Task: In the Contact  HillNora@Gmail.com, schedule and save the meeting with title: 'Collaborative Discussion', Select date: '18 August, 2023', select start time: 10:30:AM. Add location on call (415) 123-4610 with meeting description: For further discussion on products, kindly join the meeting.. Logged in from softage.4@softage.net
Action: Mouse moved to (79, 81)
Screenshot: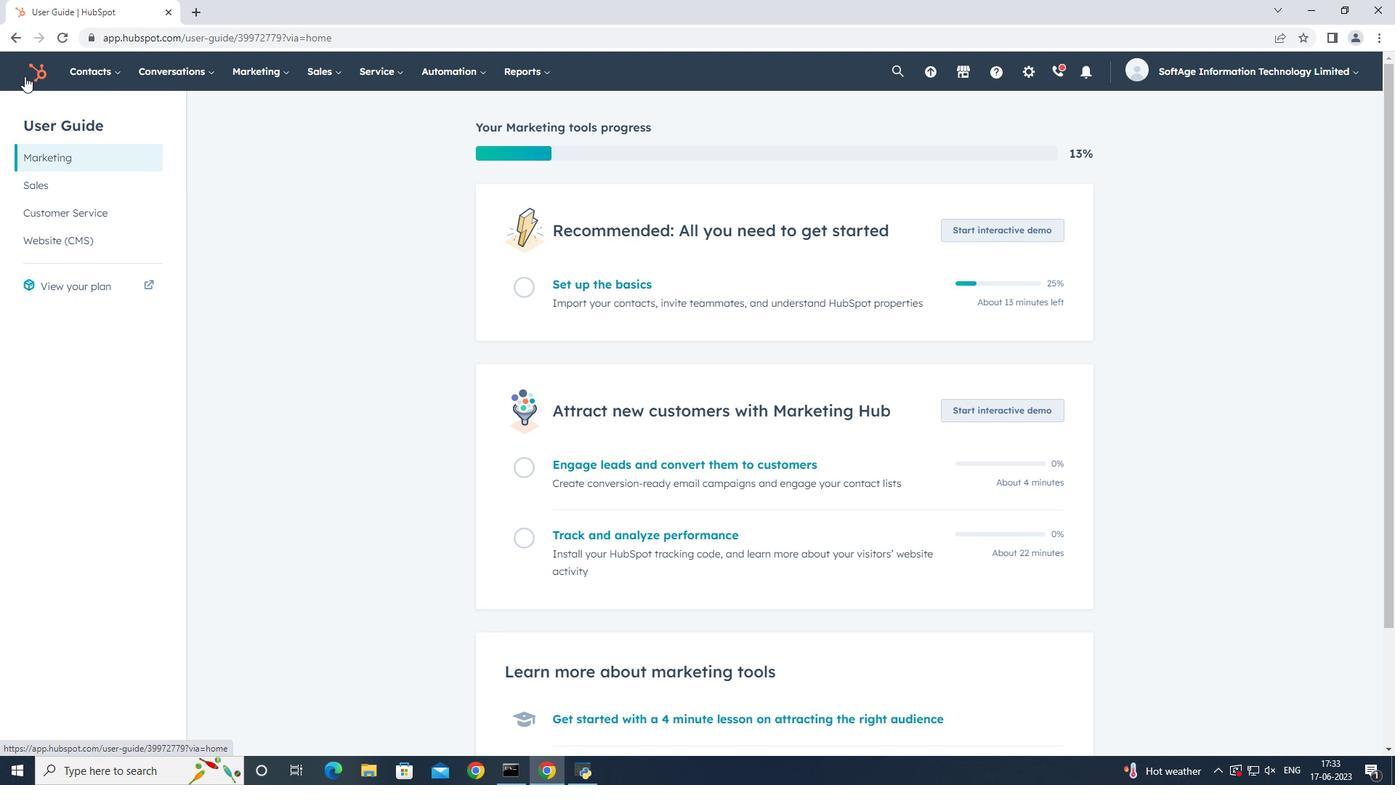 
Action: Mouse pressed left at (79, 81)
Screenshot: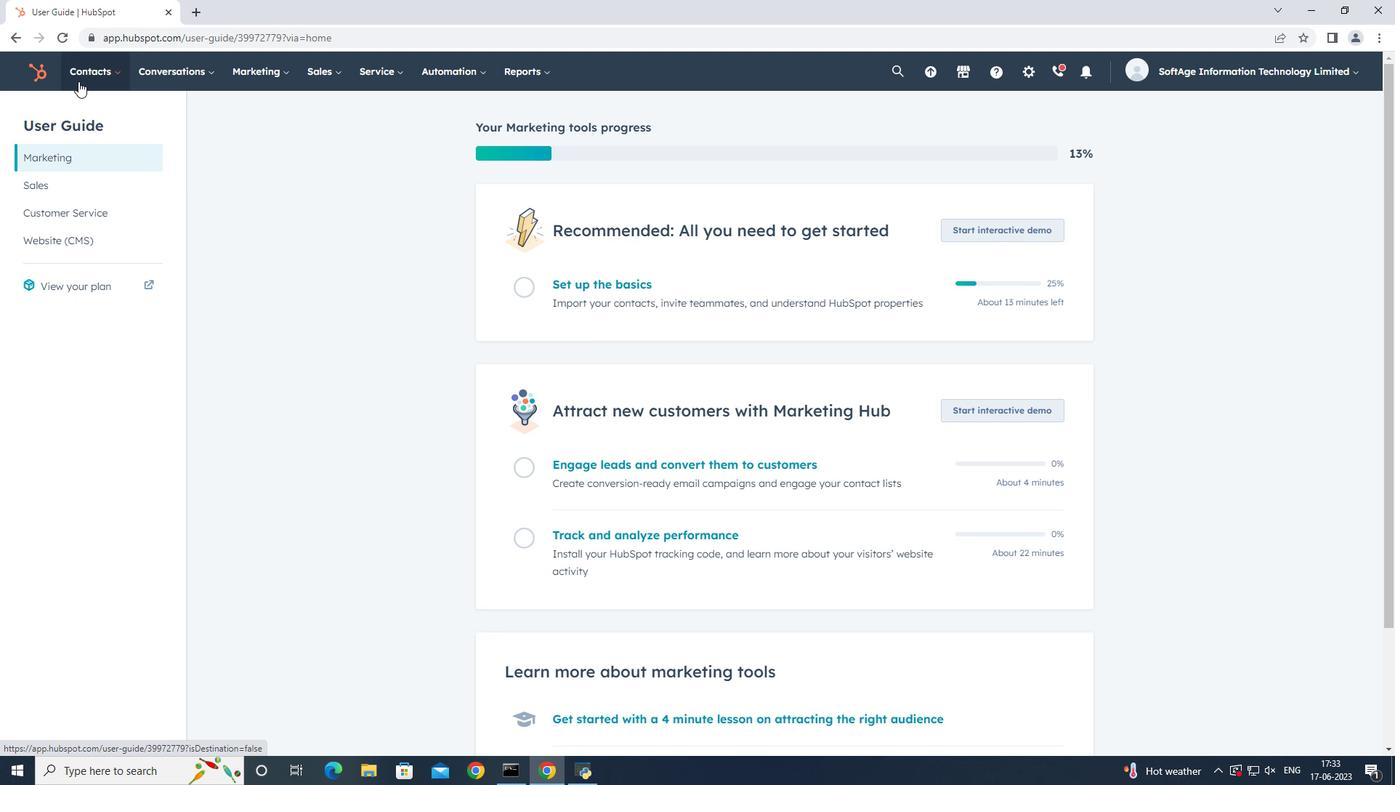
Action: Mouse moved to (89, 112)
Screenshot: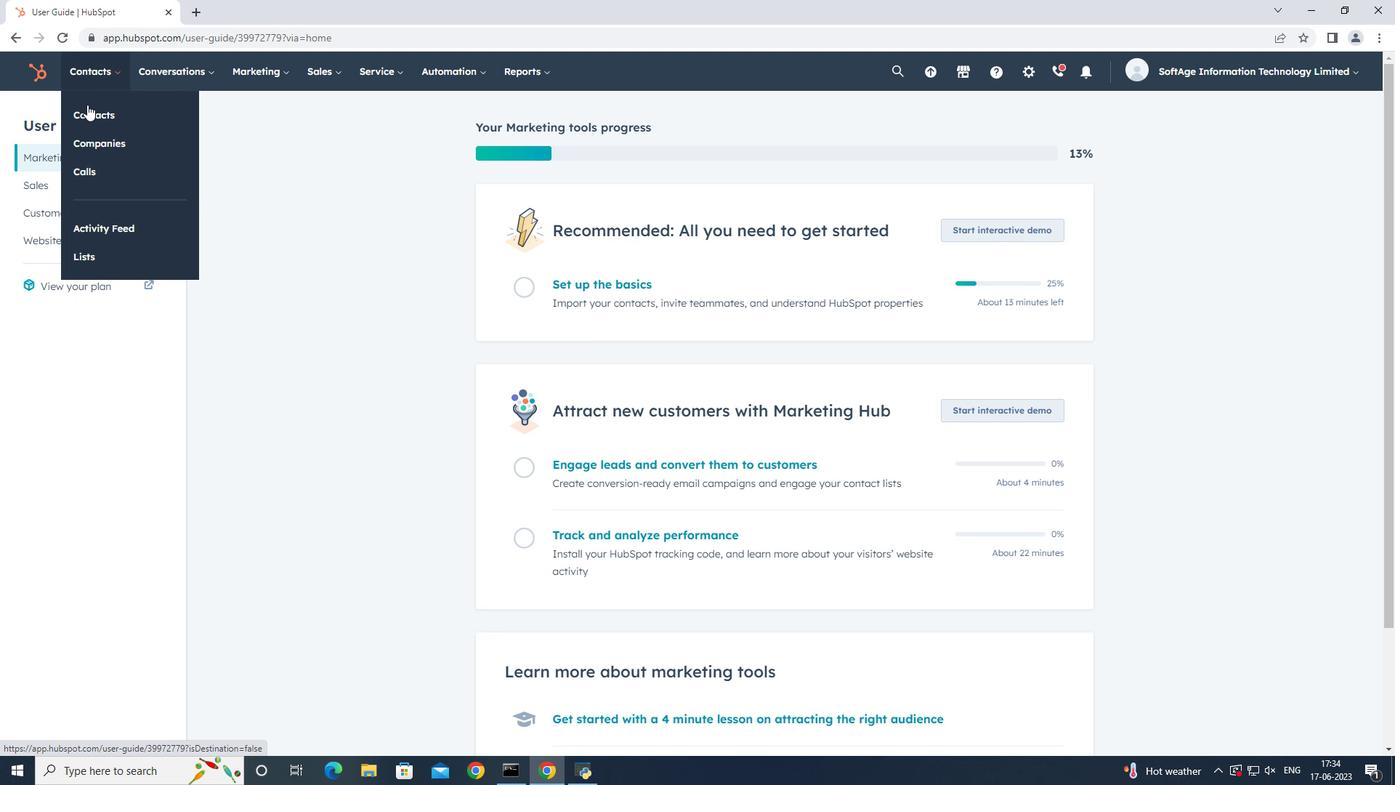 
Action: Mouse pressed left at (89, 112)
Screenshot: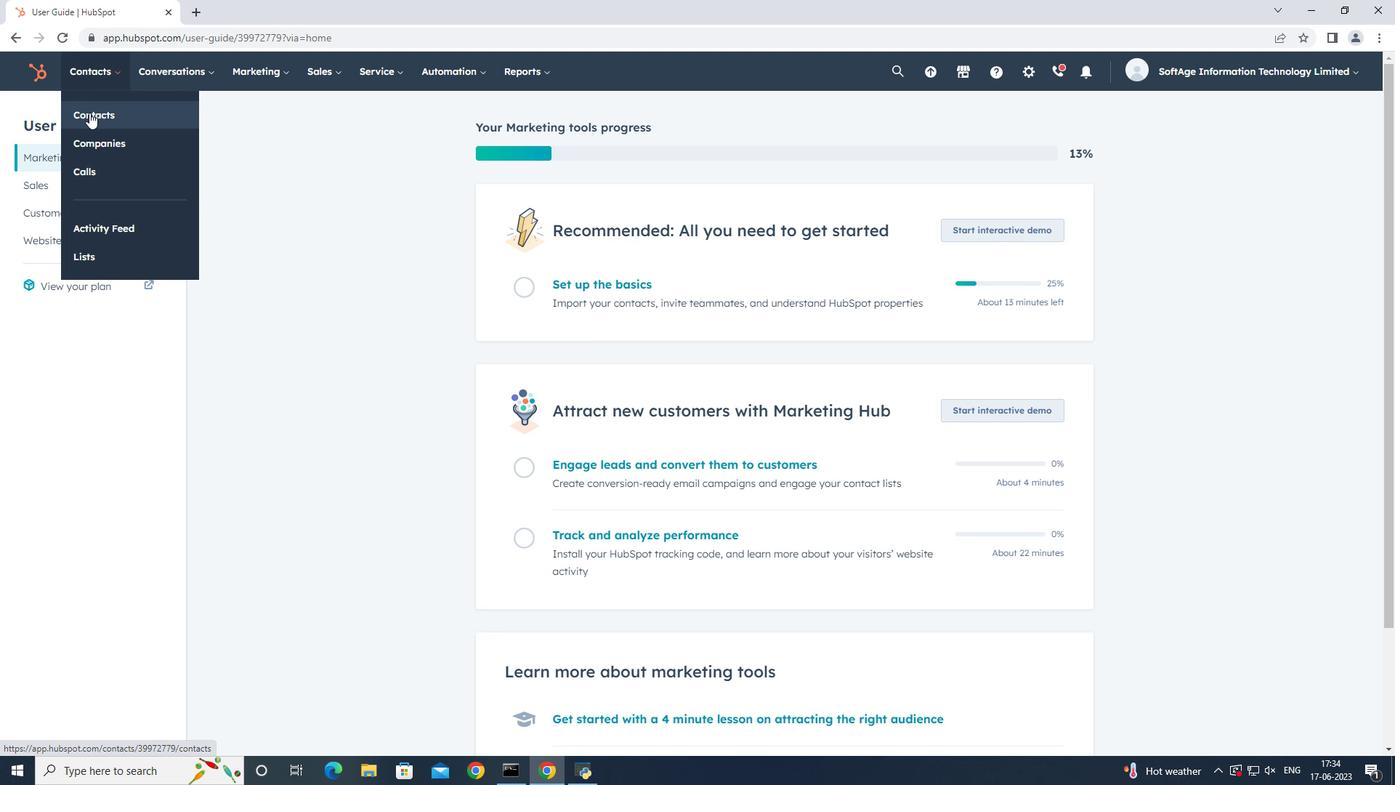 
Action: Mouse moved to (163, 234)
Screenshot: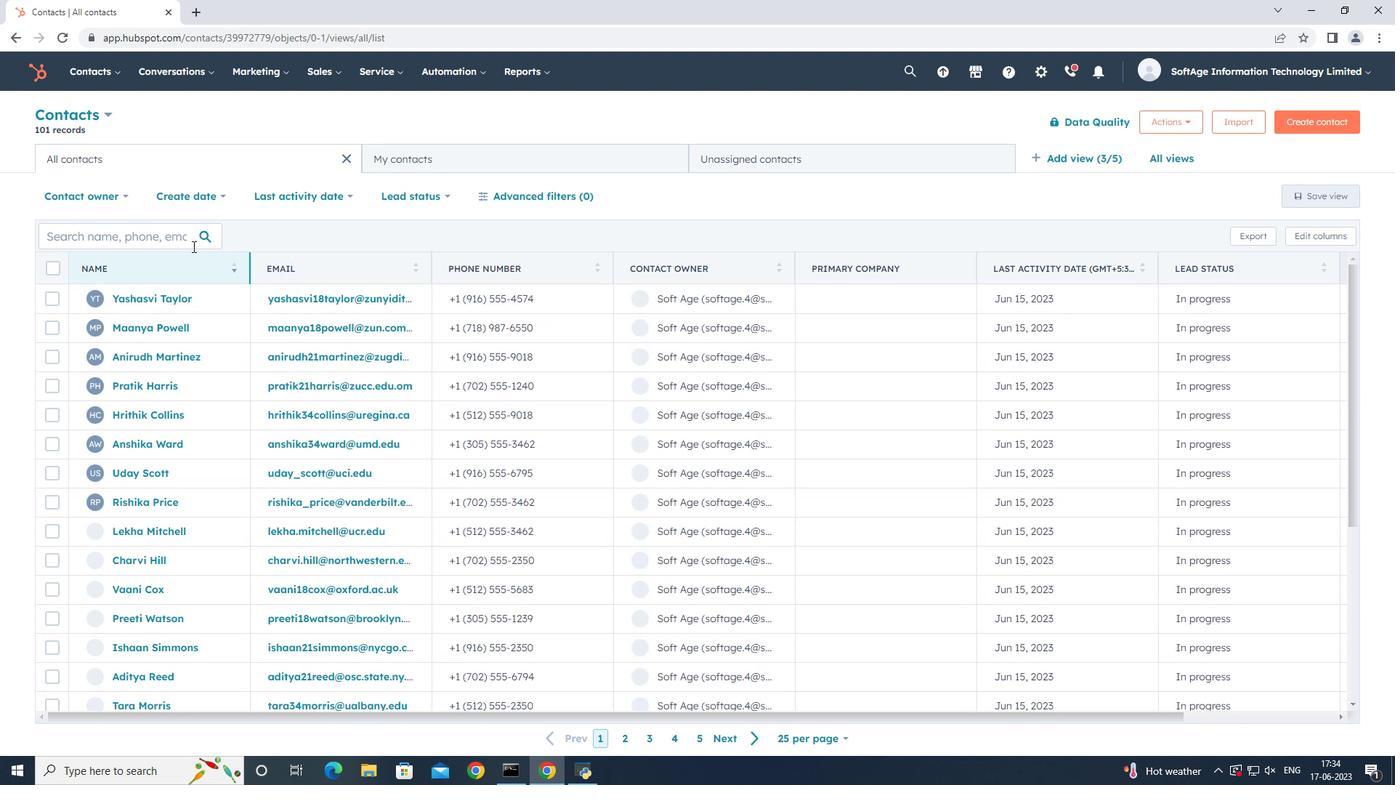 
Action: Mouse pressed left at (163, 234)
Screenshot: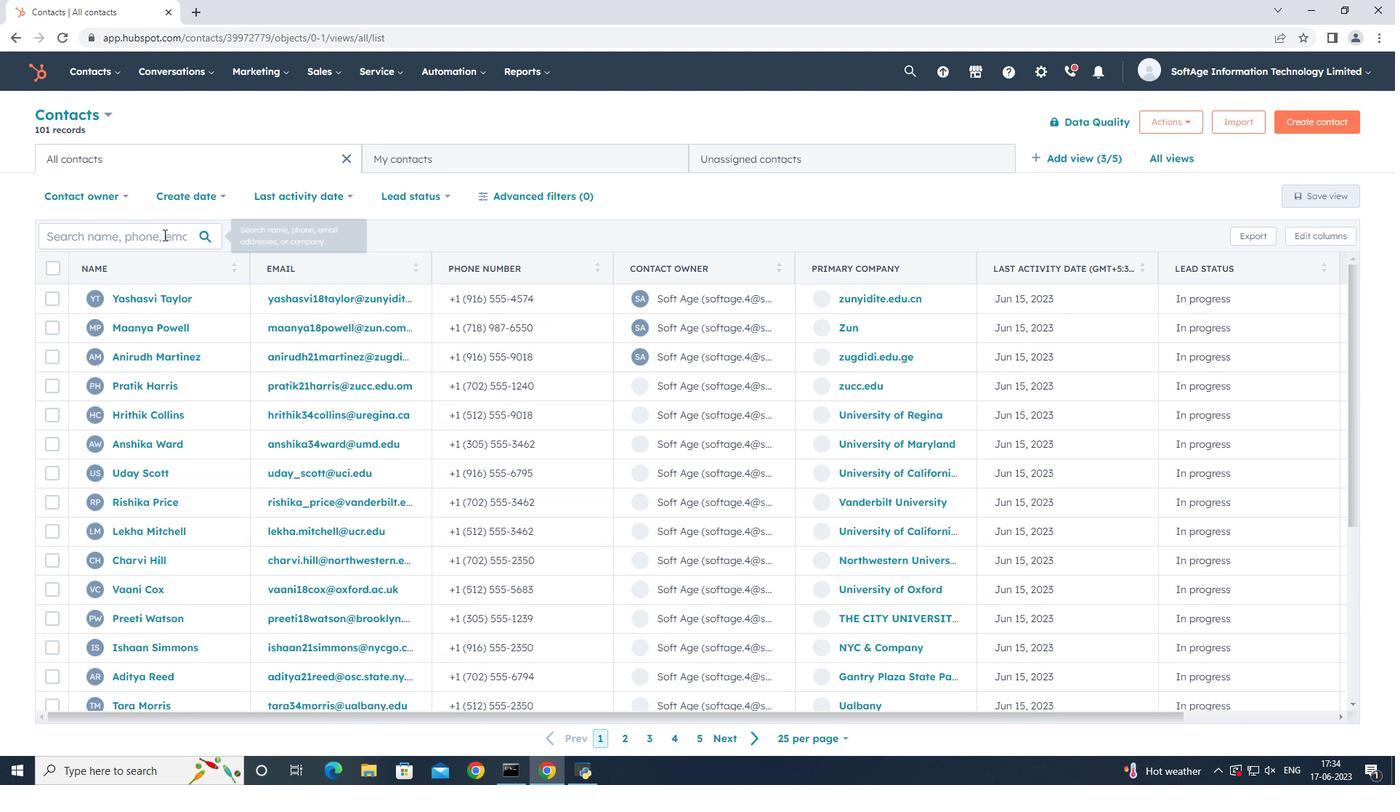 
Action: Key pressed nora
Screenshot: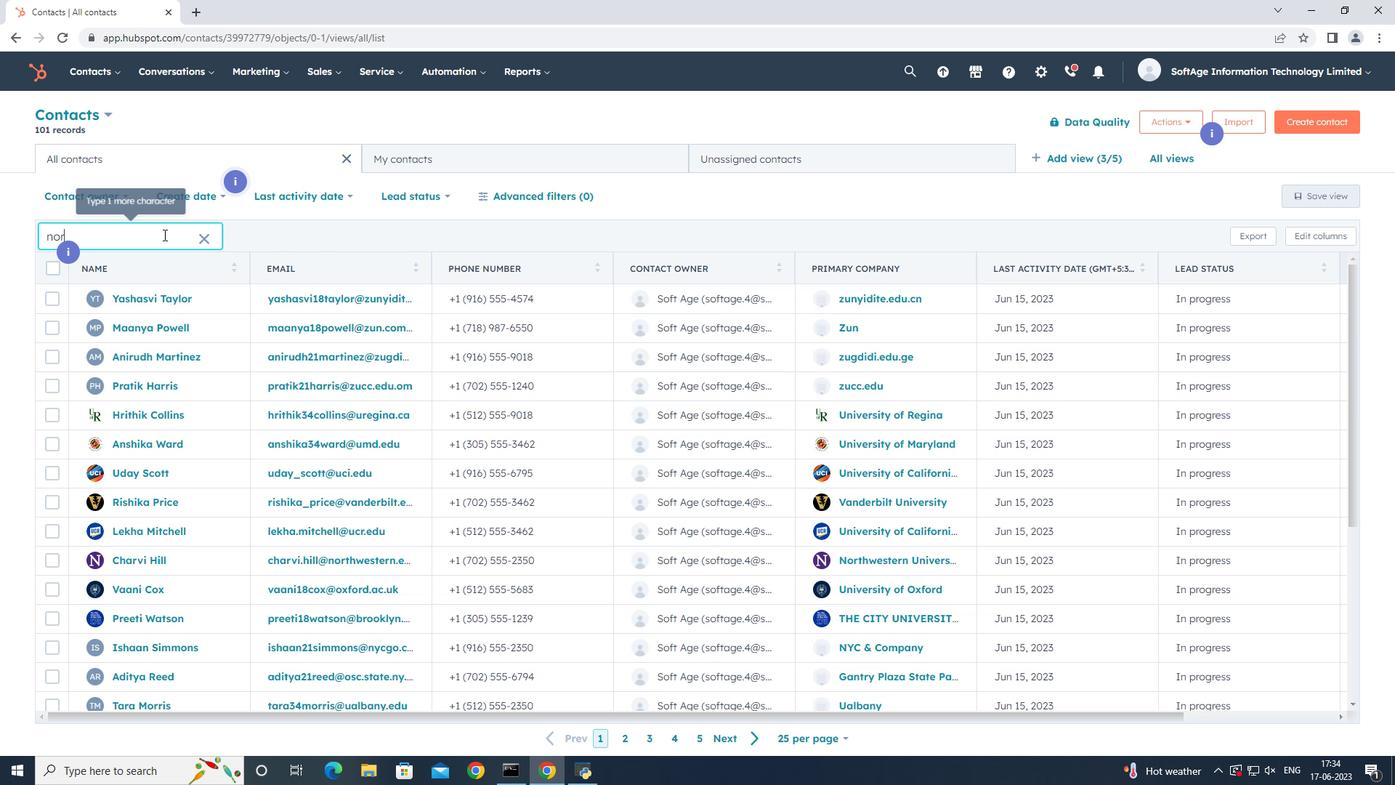 
Action: Mouse moved to (145, 326)
Screenshot: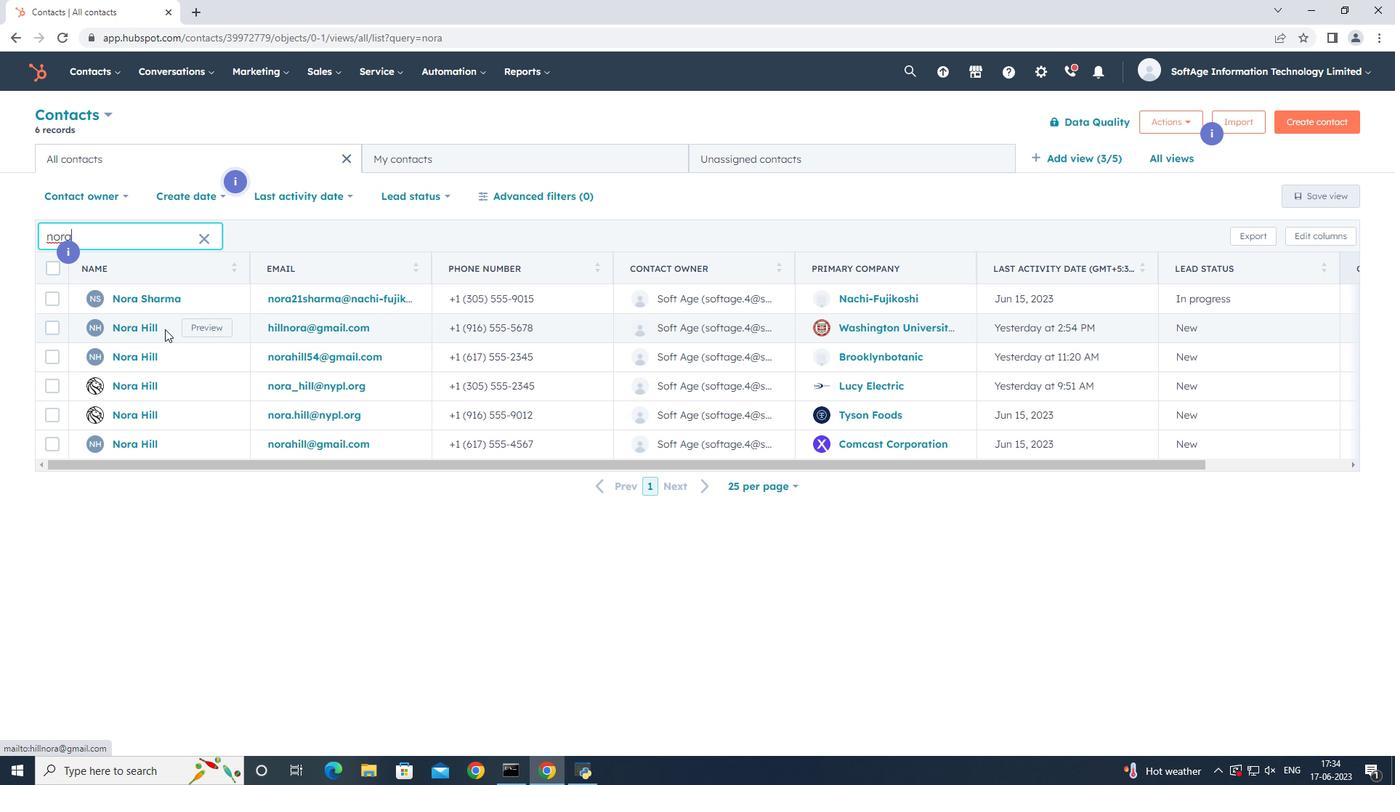 
Action: Mouse pressed left at (145, 326)
Screenshot: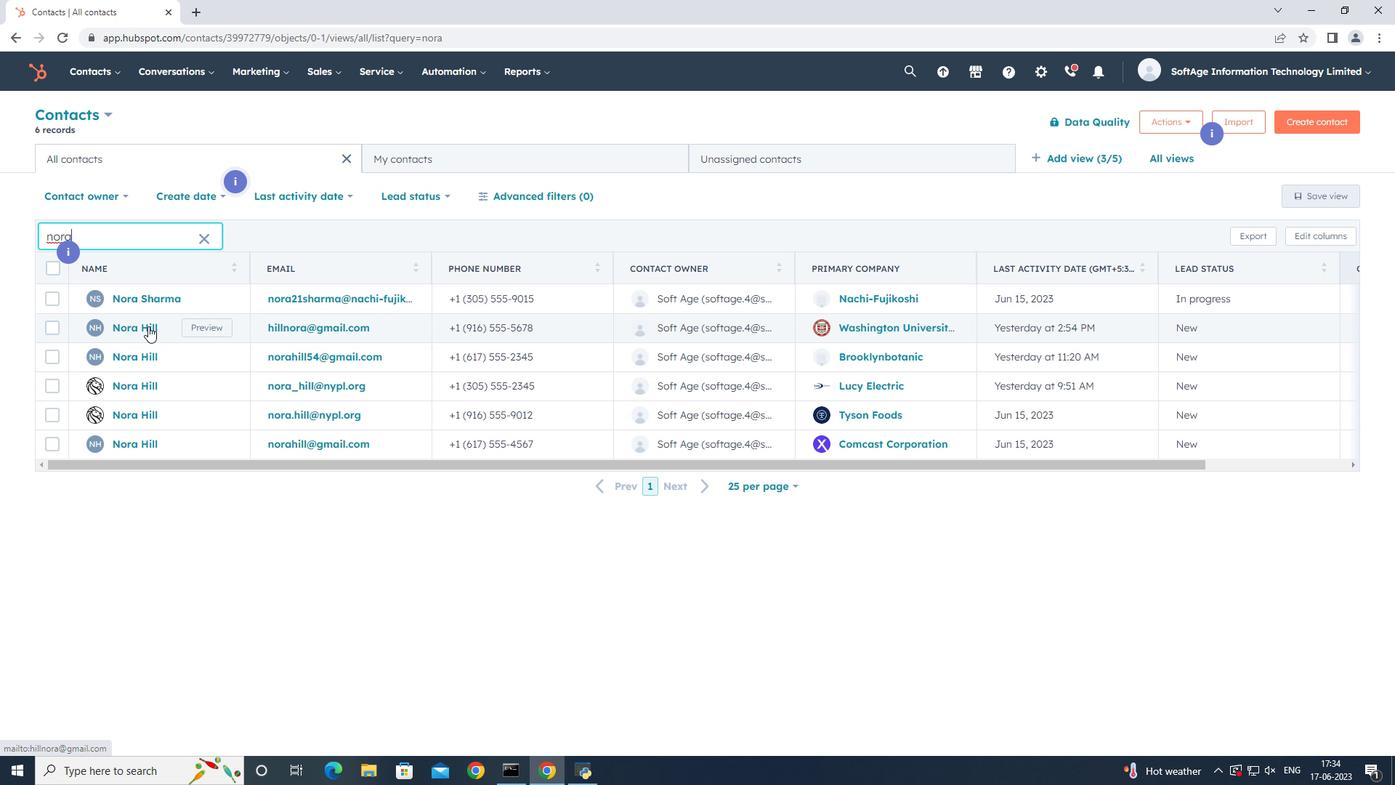 
Action: Mouse moved to (242, 242)
Screenshot: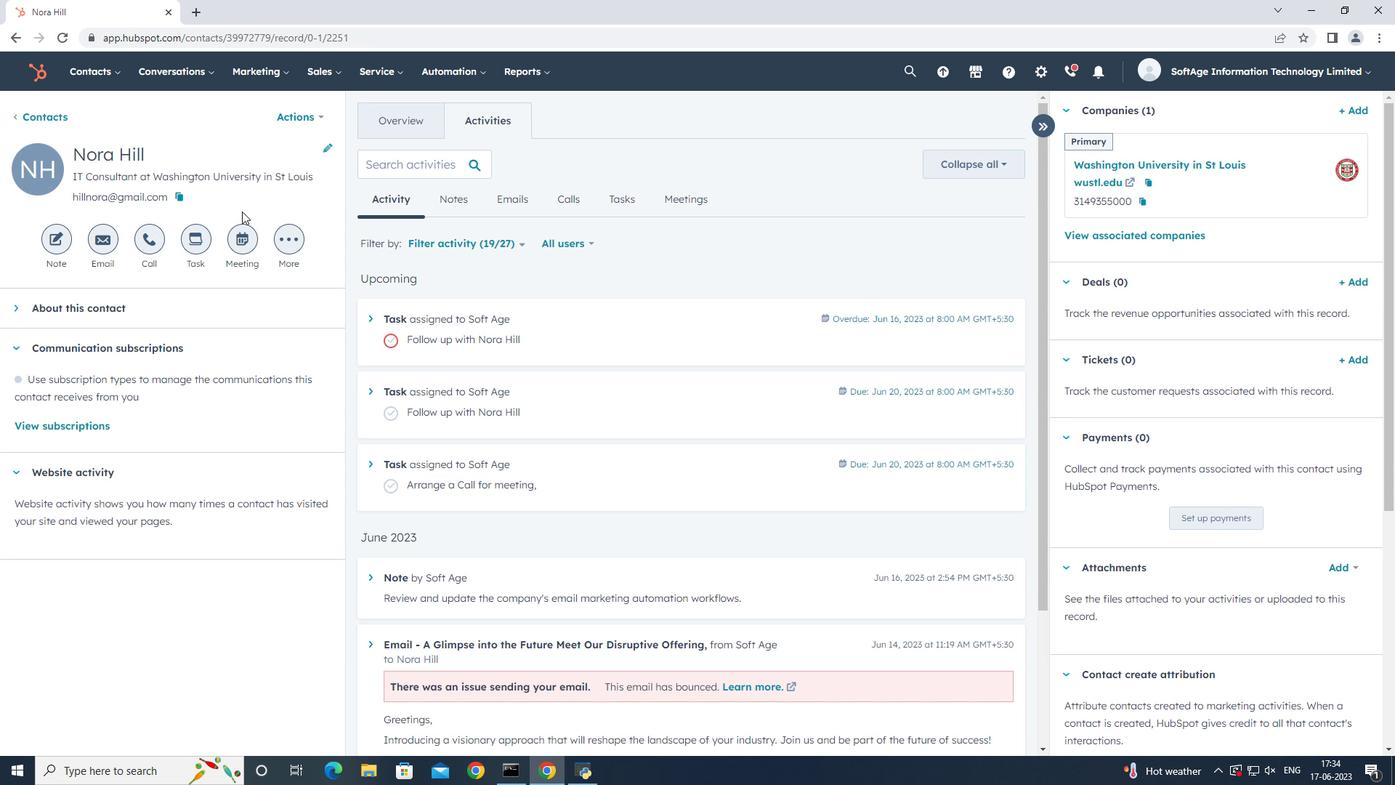 
Action: Mouse pressed left at (242, 242)
Screenshot: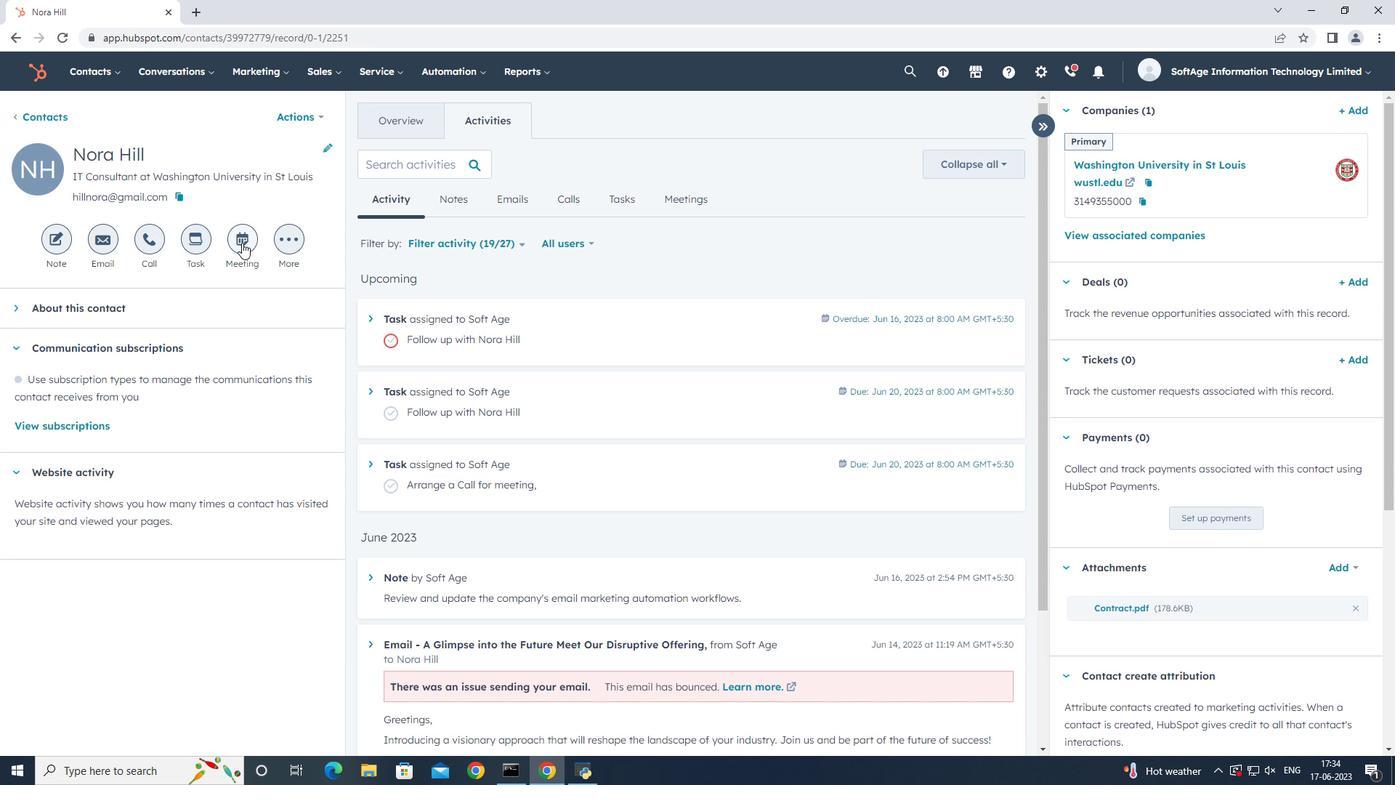 
Action: Mouse moved to (247, 300)
Screenshot: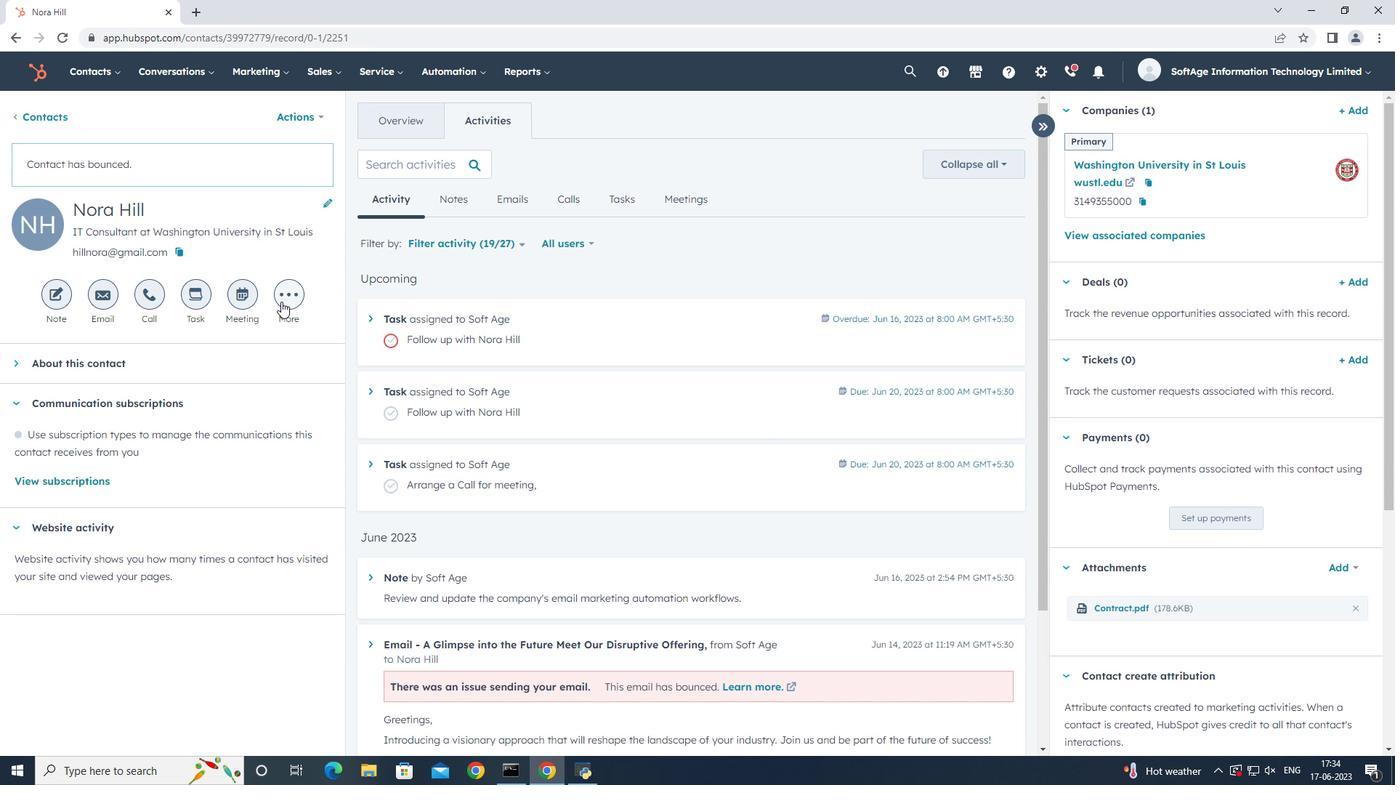 
Action: Mouse pressed left at (247, 300)
Screenshot: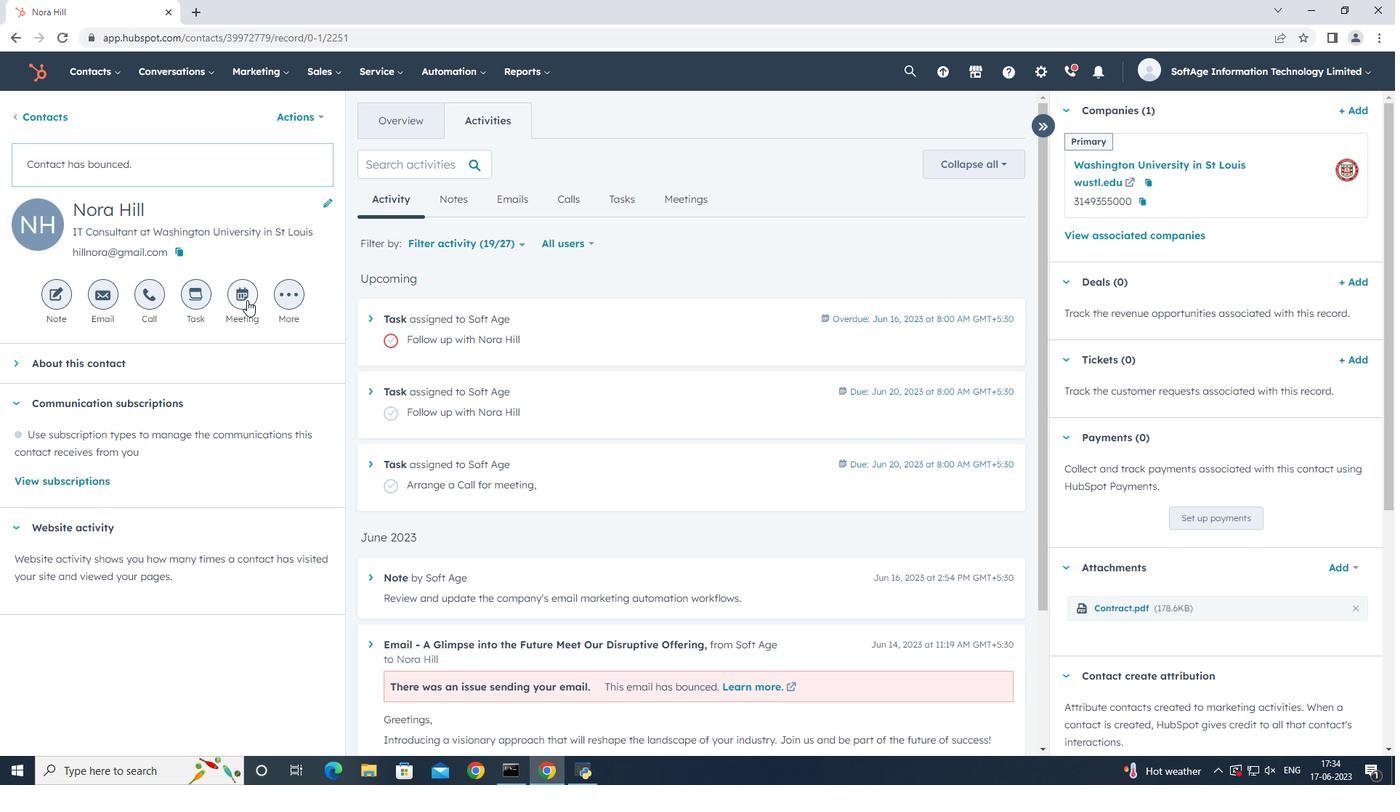 
Action: Mouse moved to (547, 470)
Screenshot: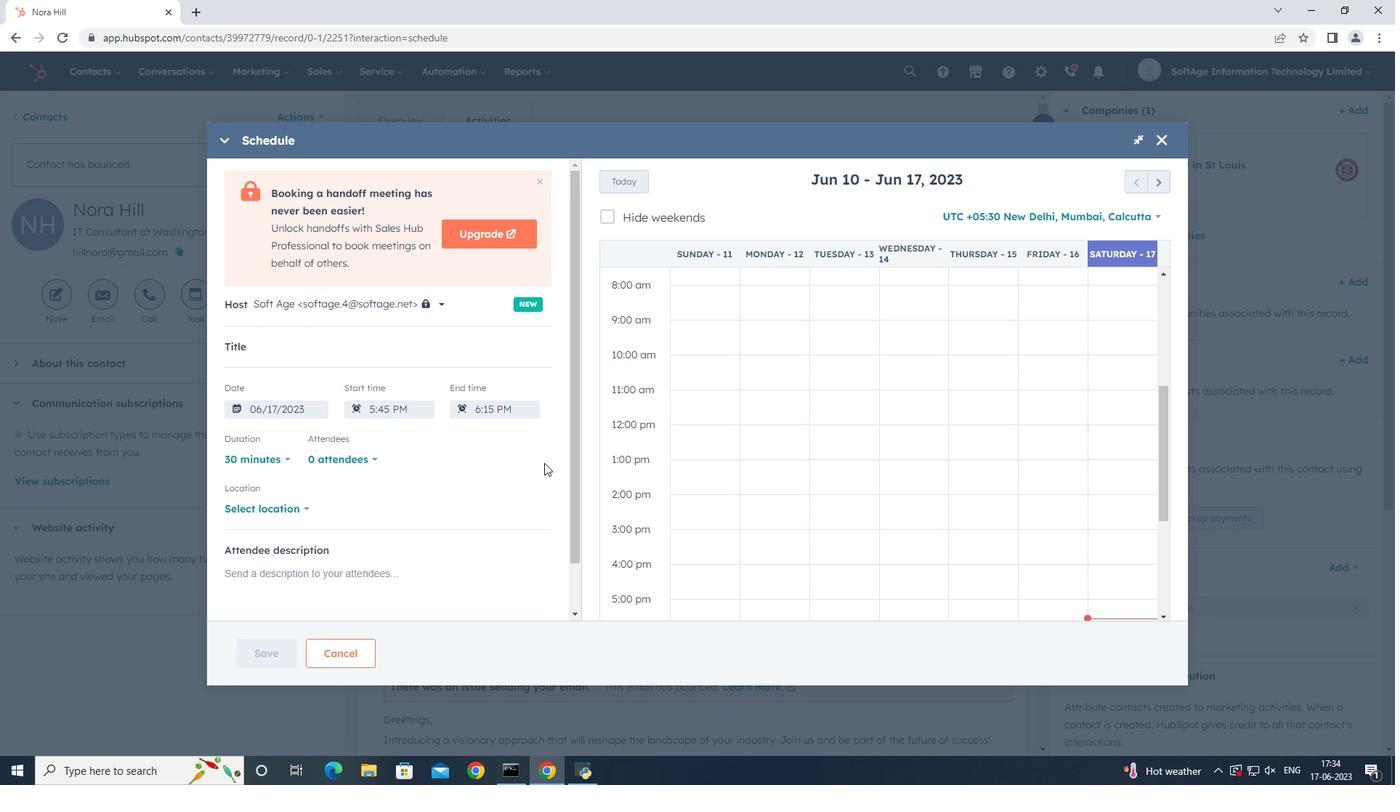 
Action: Key pressed <Key.shift>Collaborative<Key.space><Key.shift>Discussion,
Screenshot: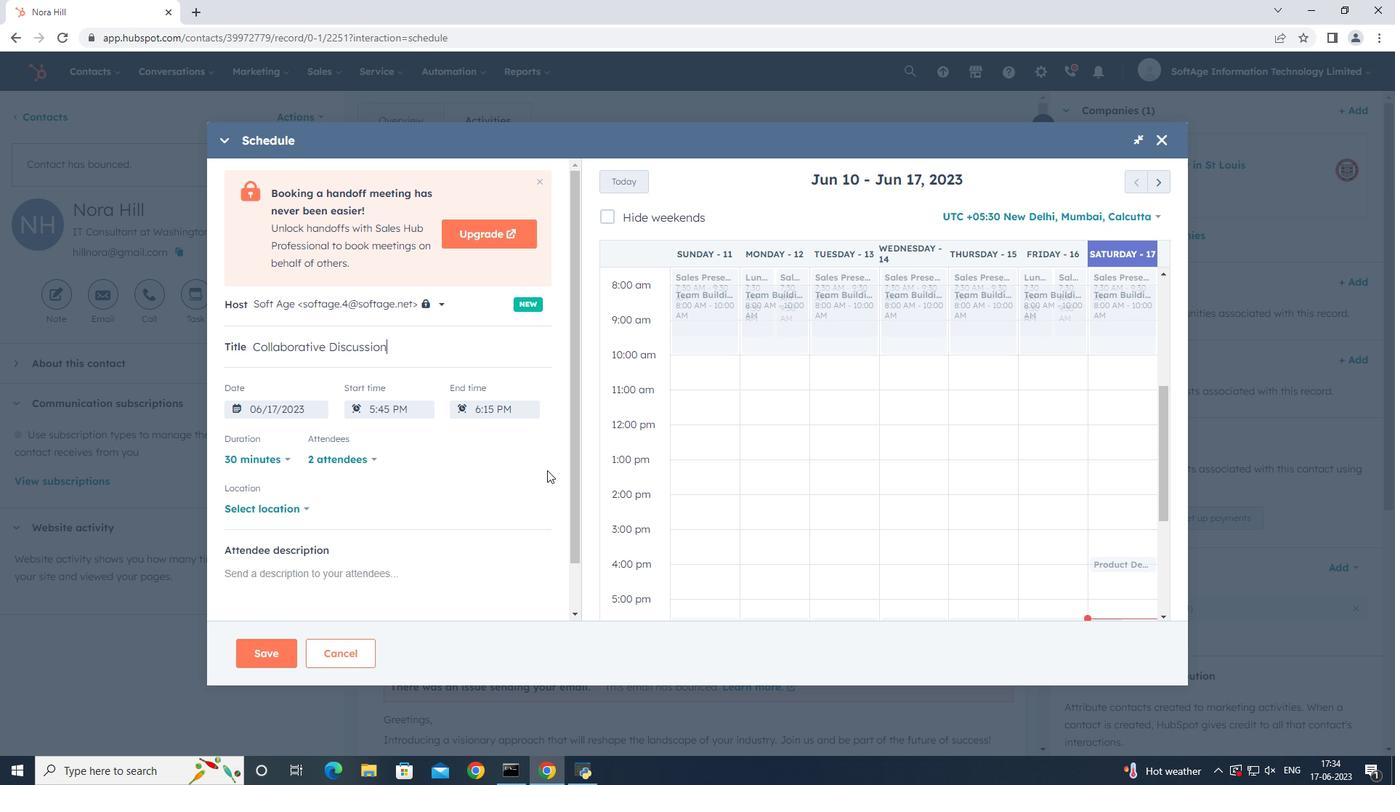 
Action: Mouse moved to (1165, 181)
Screenshot: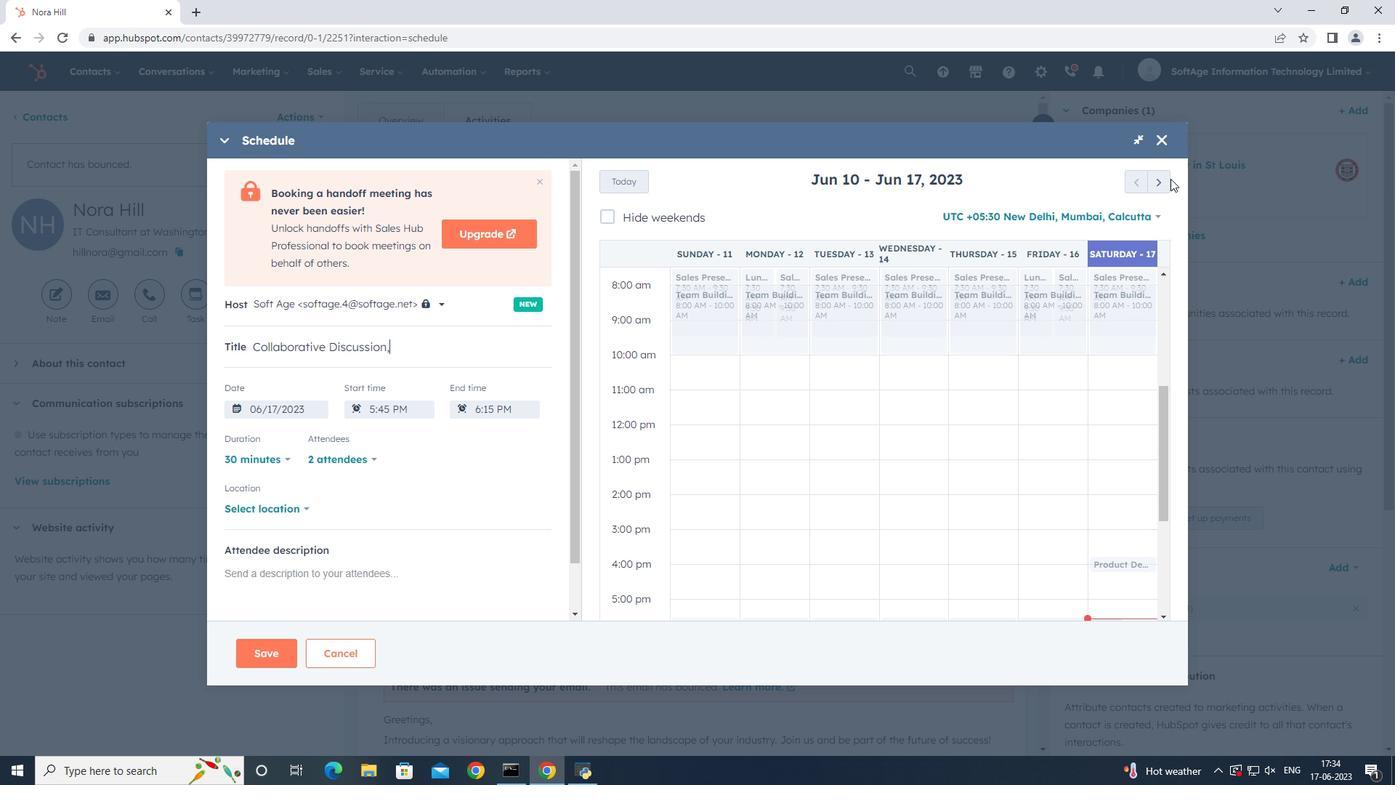 
Action: Mouse pressed left at (1165, 181)
Screenshot: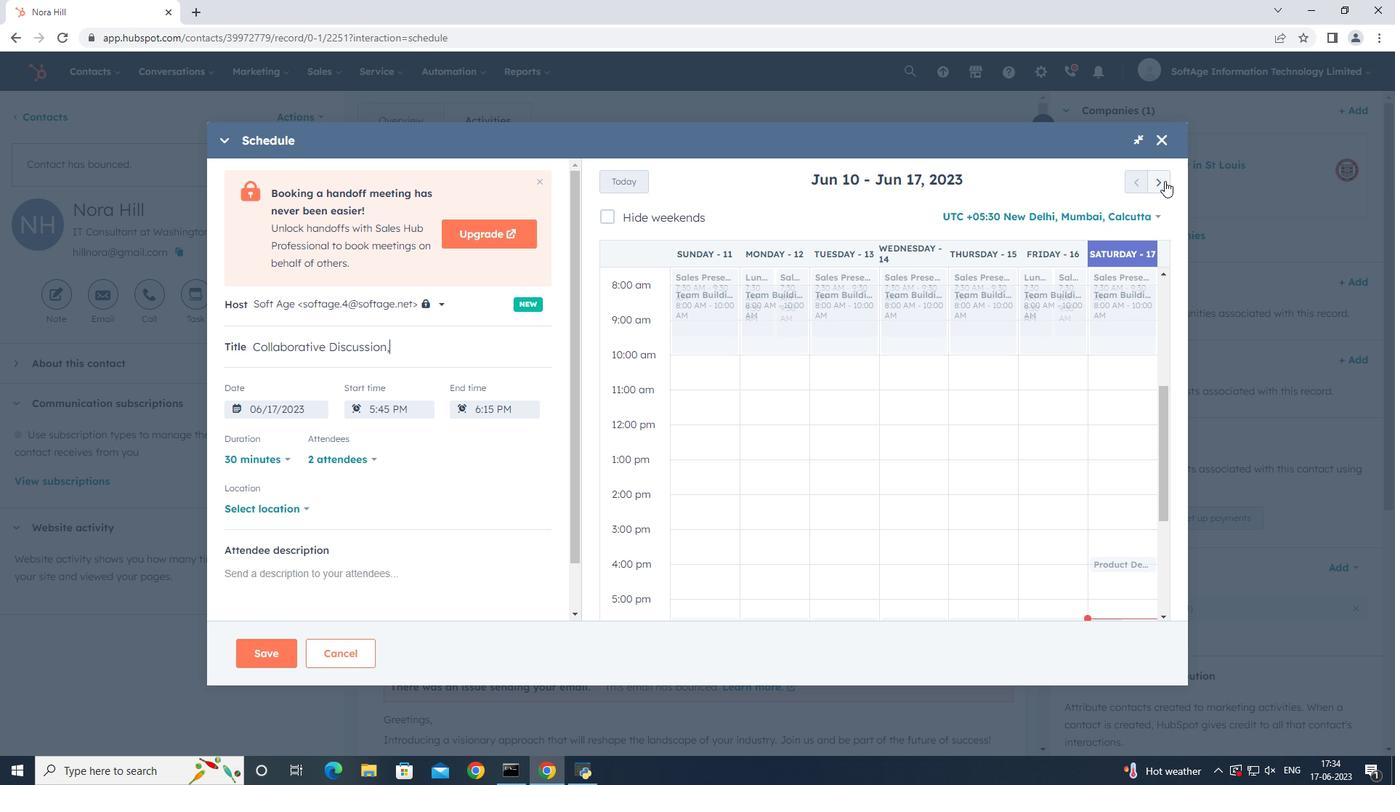 
Action: Mouse pressed left at (1165, 181)
Screenshot: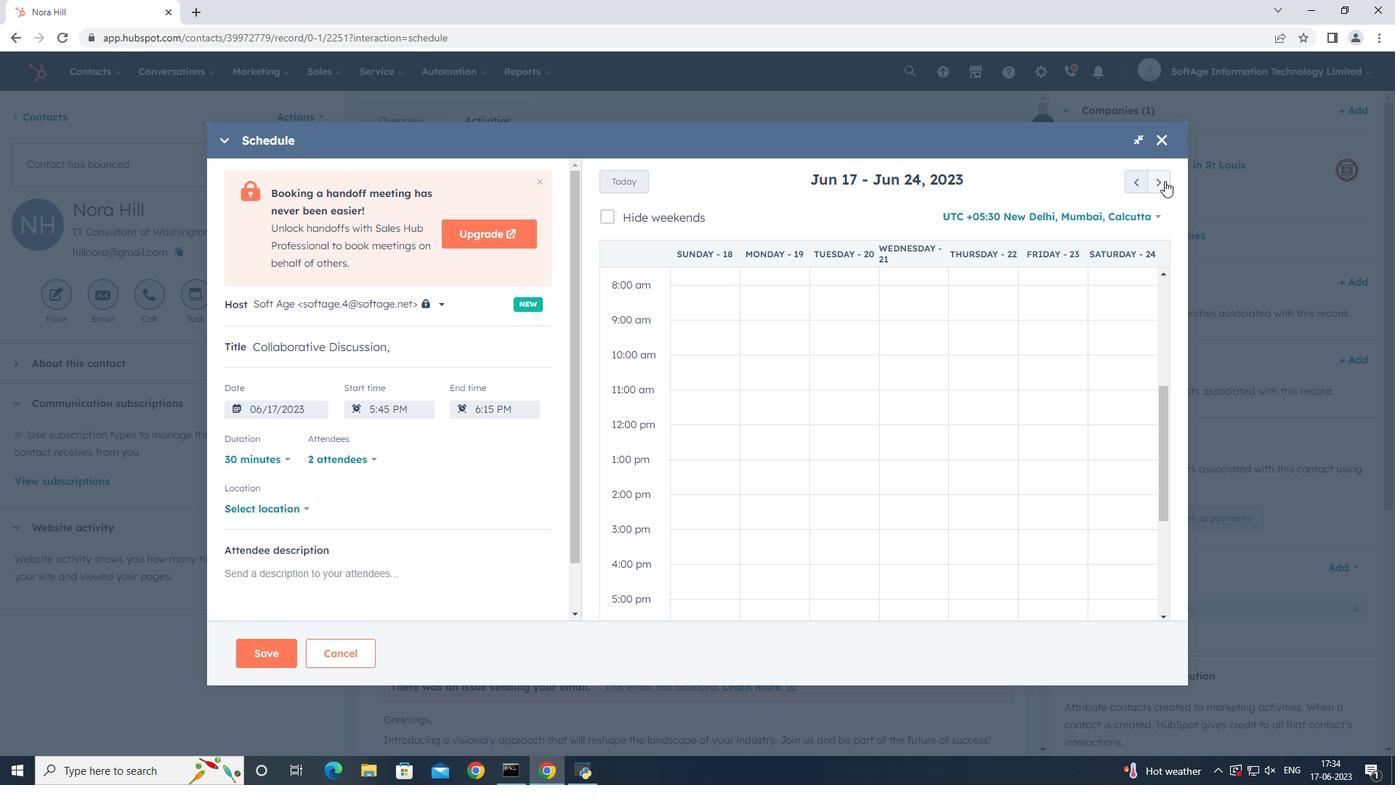 
Action: Mouse pressed left at (1165, 181)
Screenshot: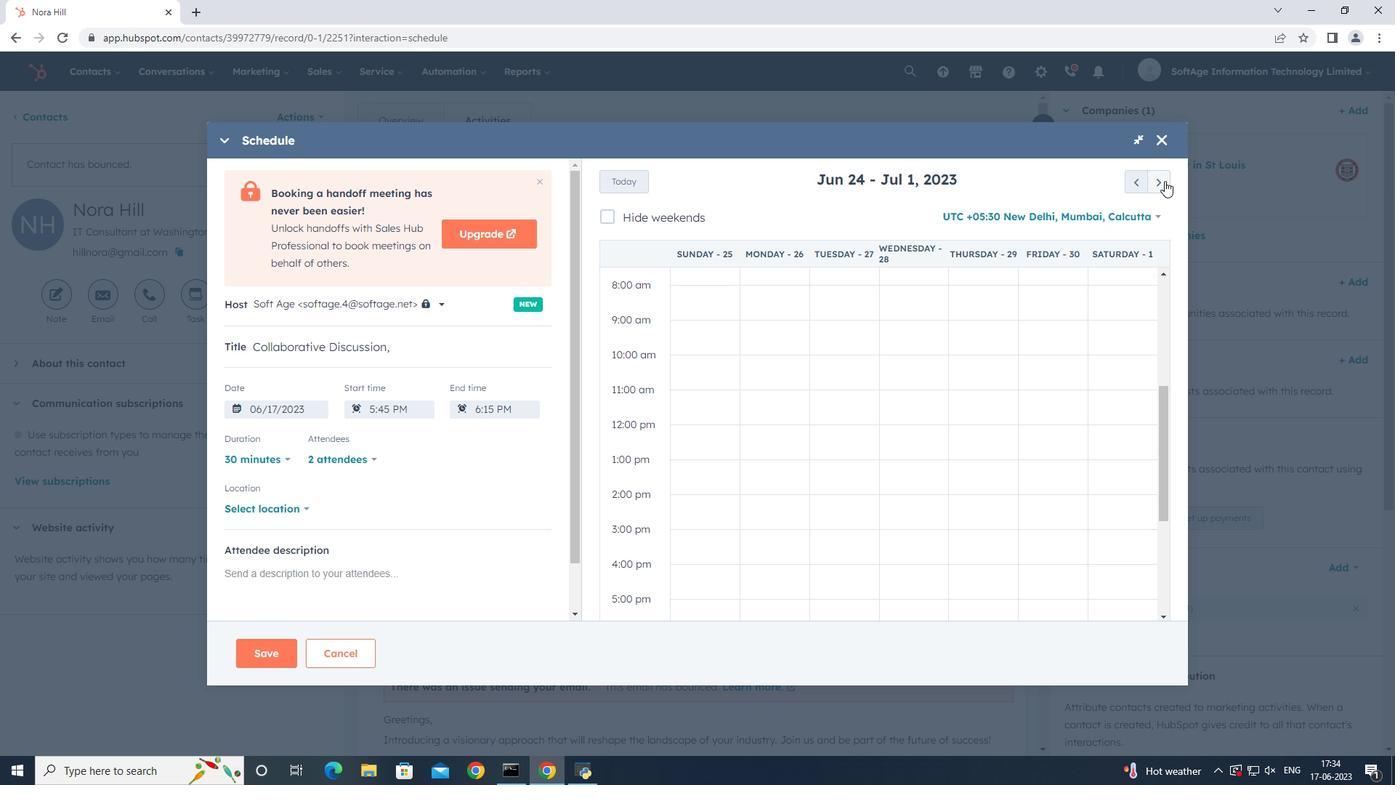 
Action: Mouse pressed left at (1165, 181)
Screenshot: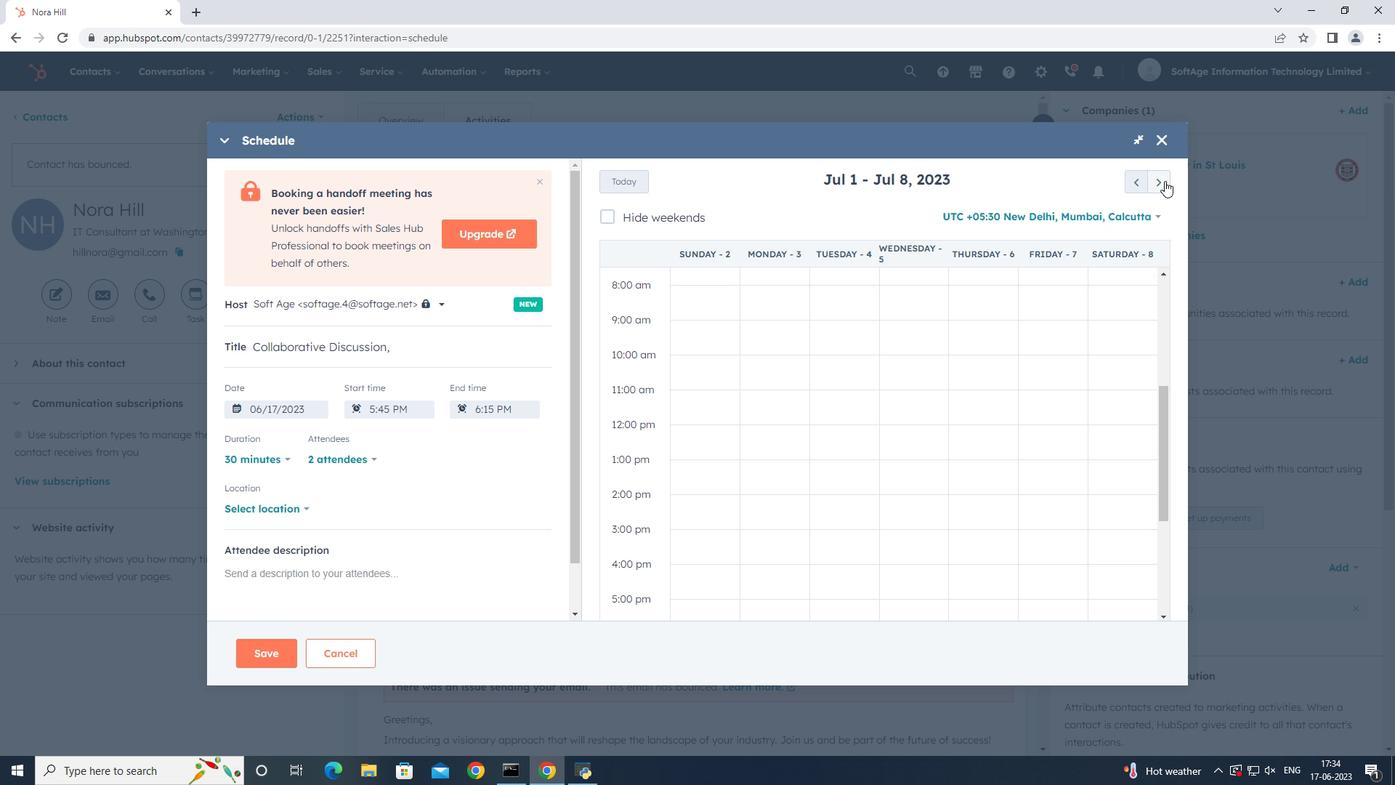 
Action: Mouse pressed left at (1165, 181)
Screenshot: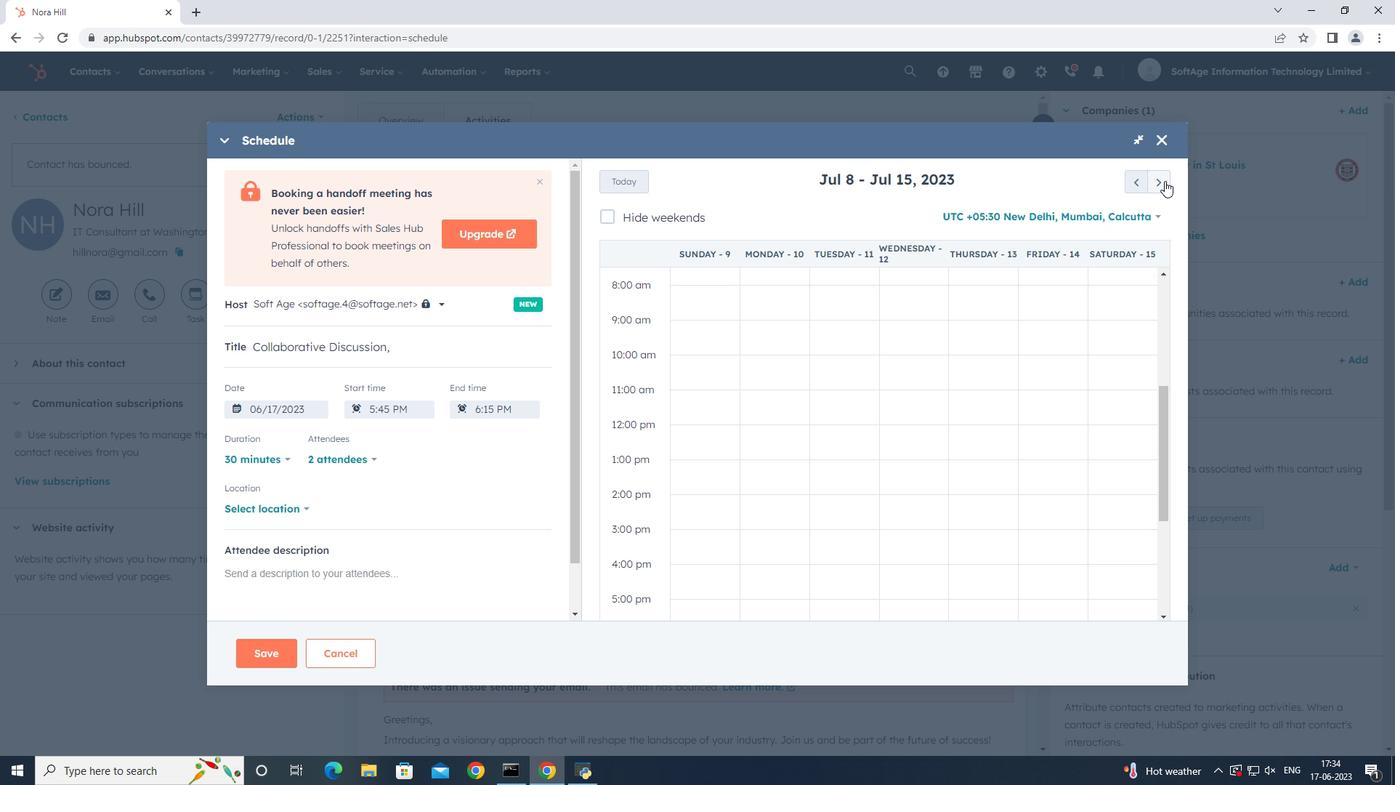 
Action: Mouse pressed left at (1165, 181)
Screenshot: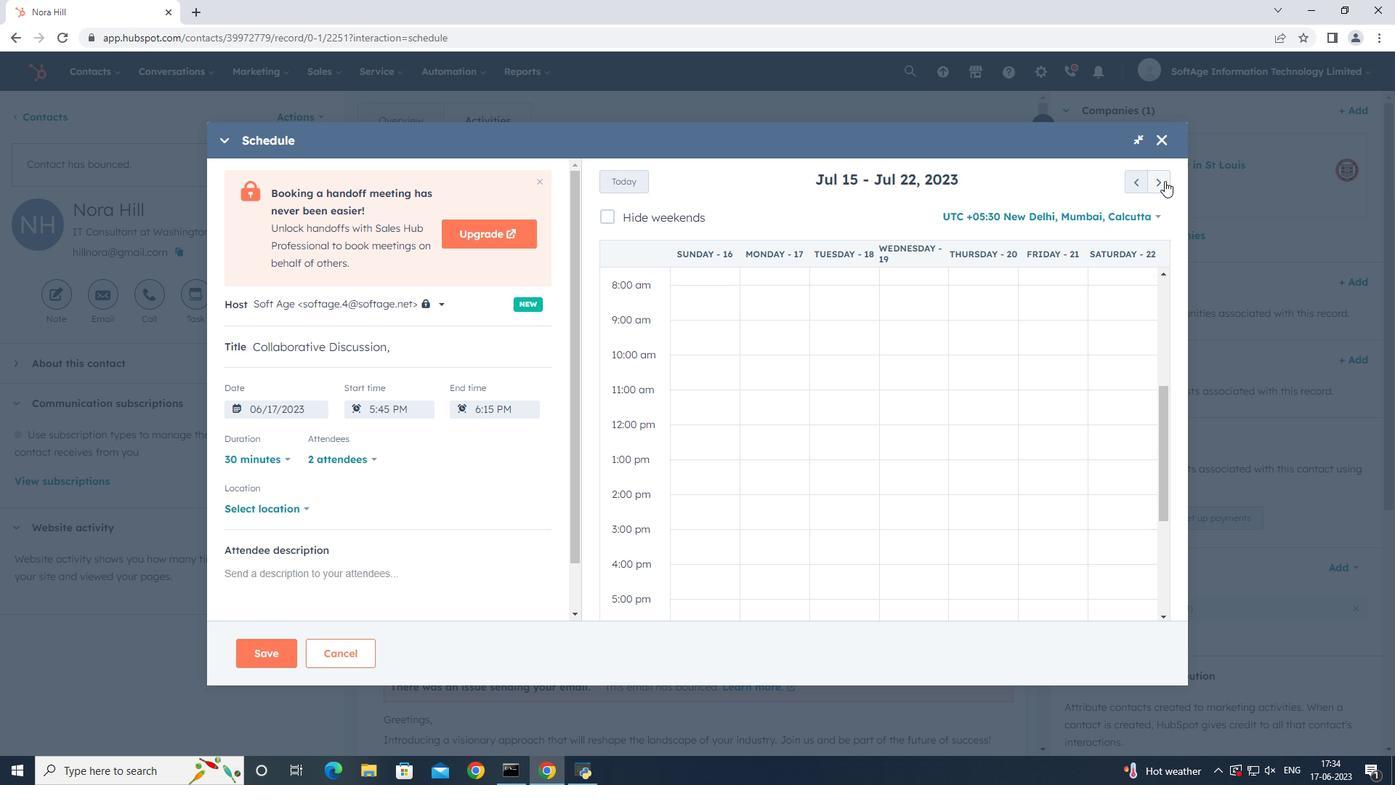 
Action: Mouse pressed left at (1165, 181)
Screenshot: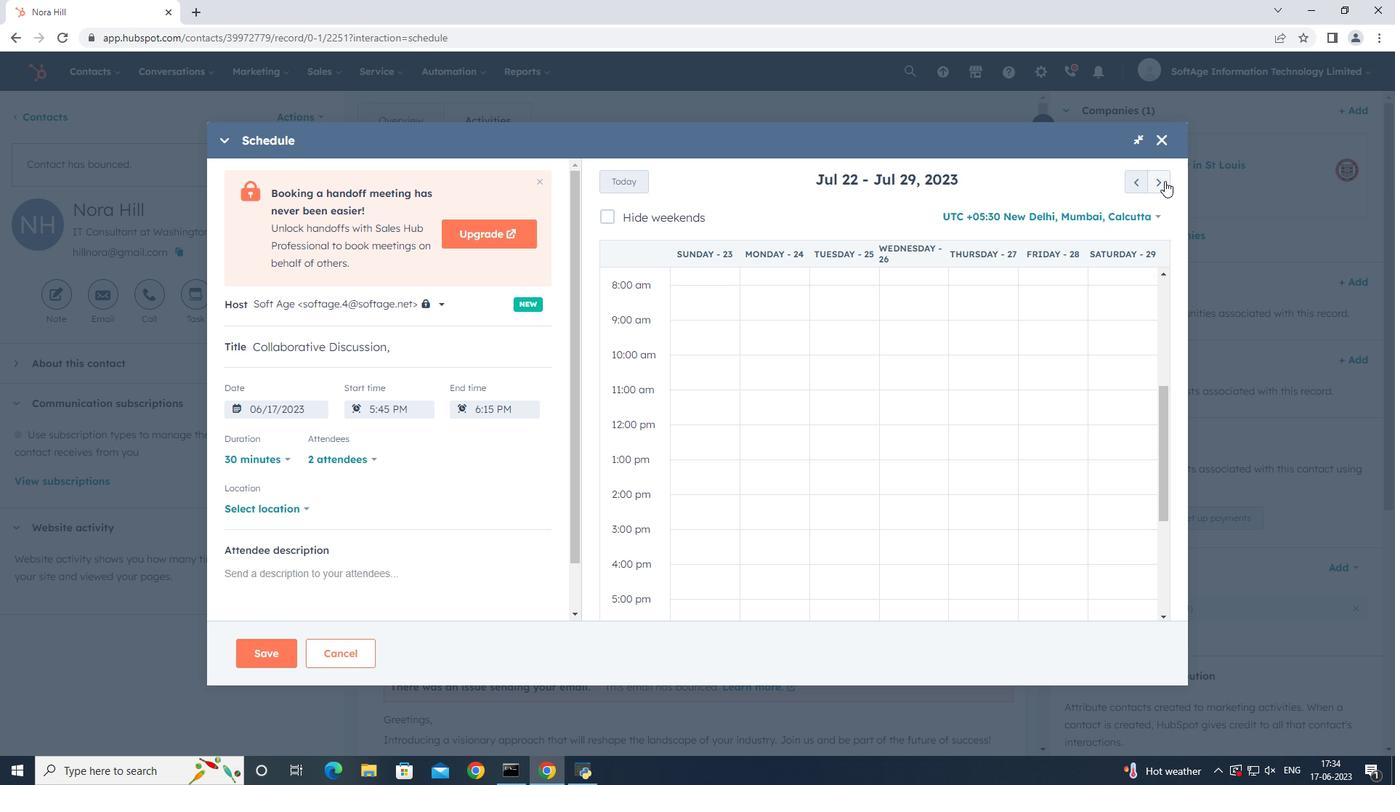 
Action: Mouse pressed left at (1165, 181)
Screenshot: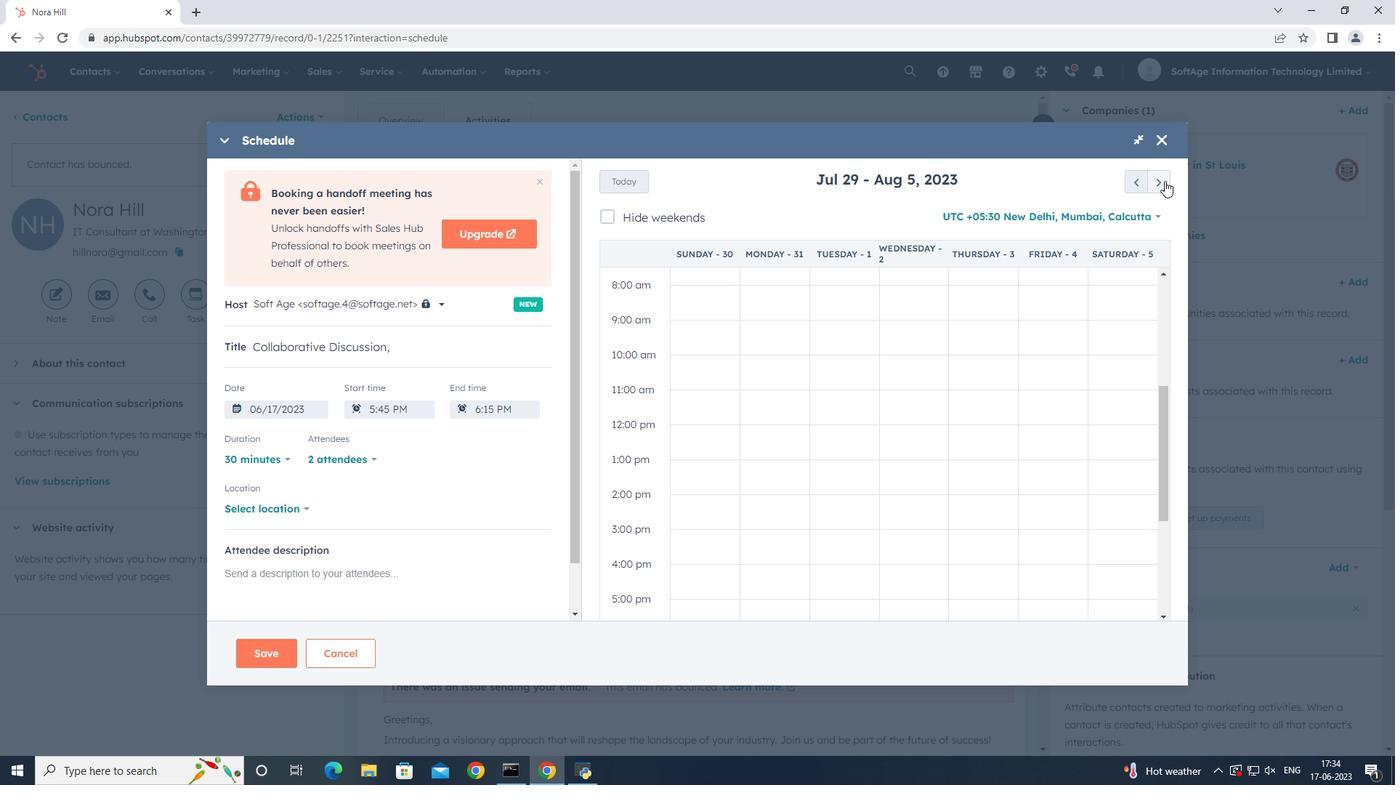 
Action: Mouse pressed left at (1165, 181)
Screenshot: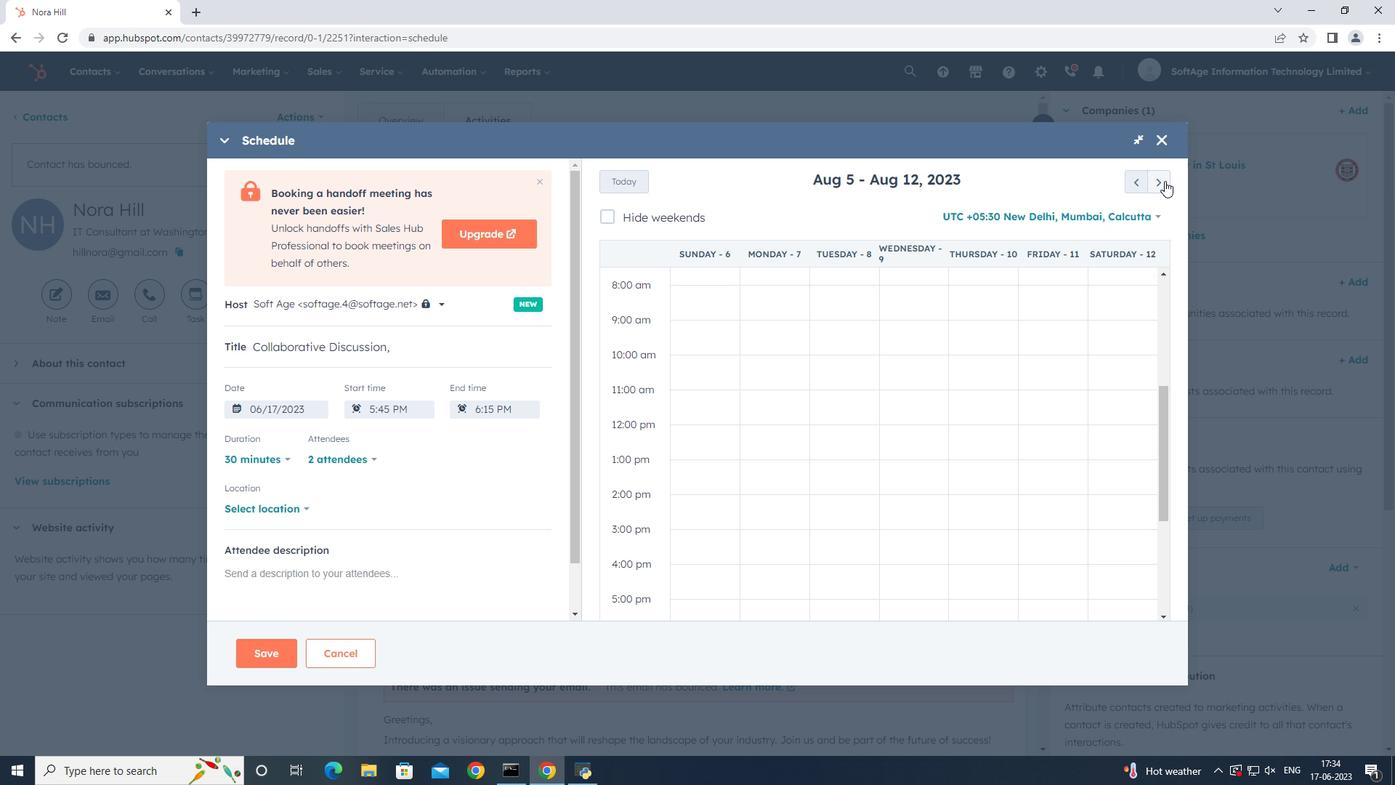 
Action: Mouse moved to (1051, 374)
Screenshot: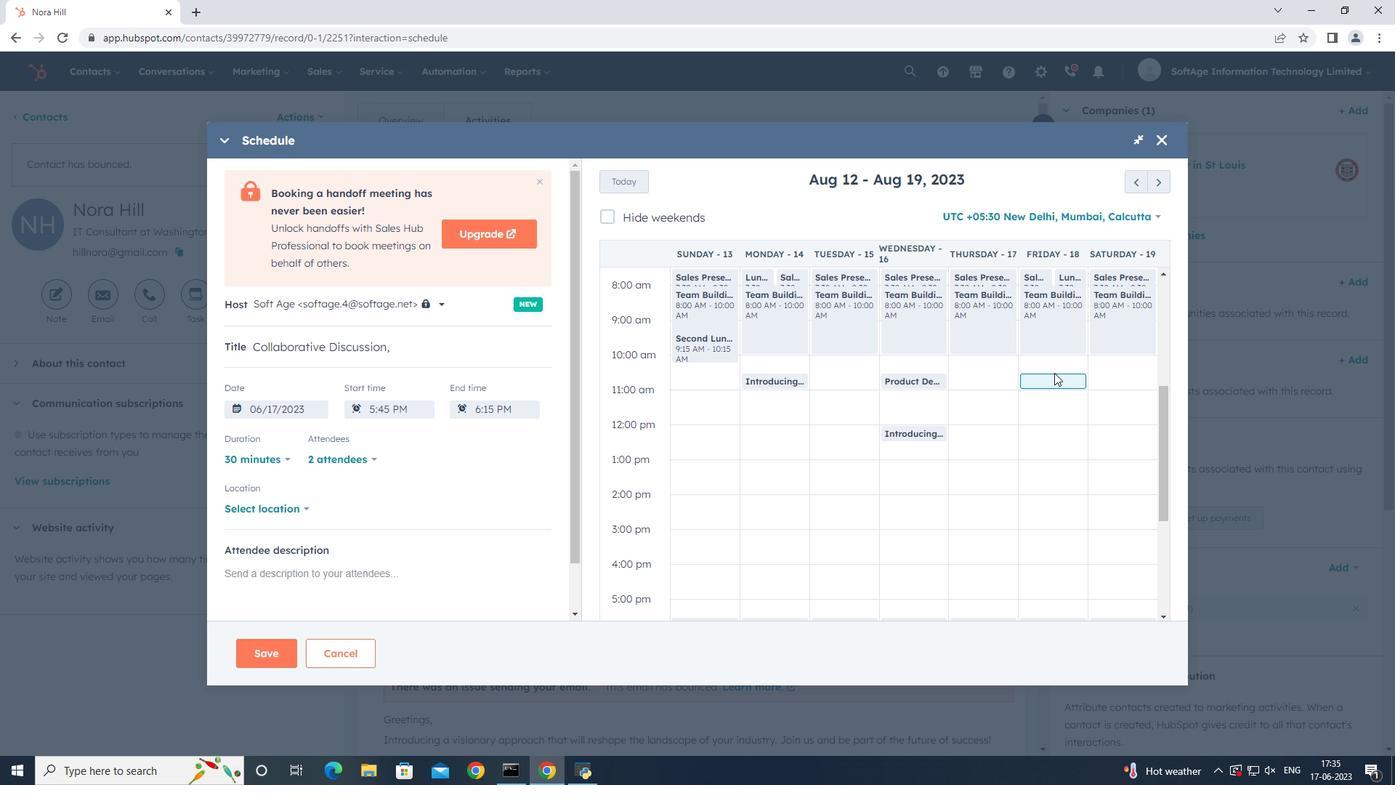 
Action: Mouse pressed left at (1051, 374)
Screenshot: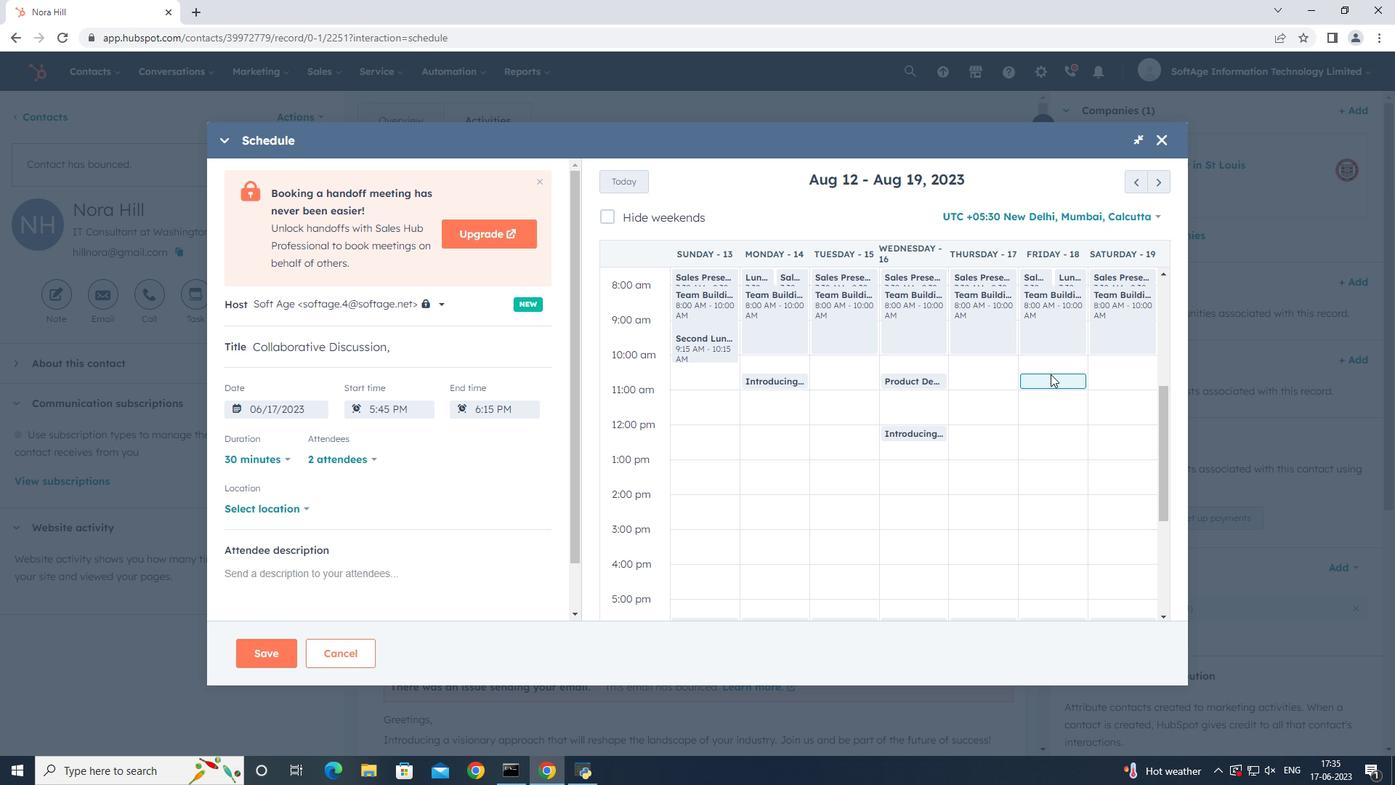 
Action: Mouse moved to (284, 507)
Screenshot: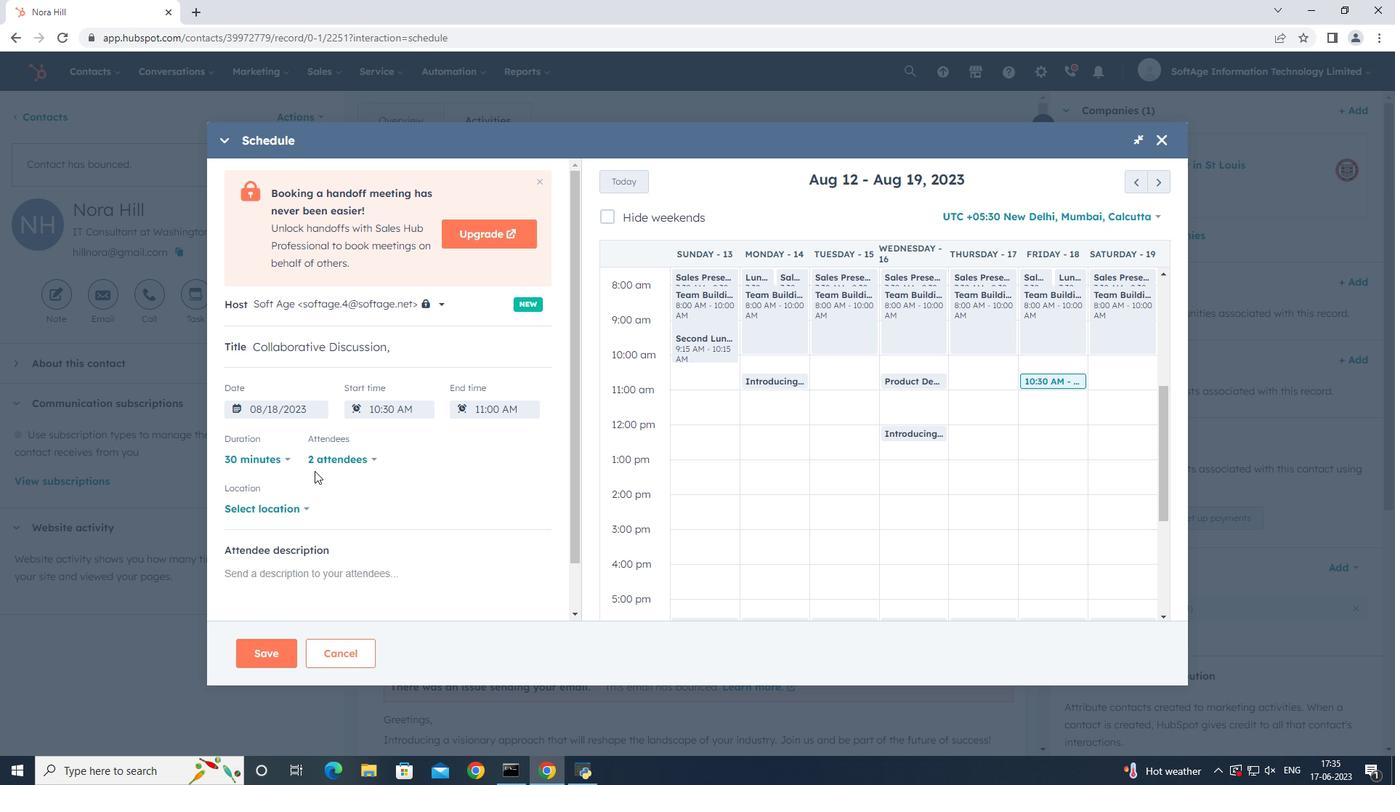 
Action: Mouse pressed left at (284, 507)
Screenshot: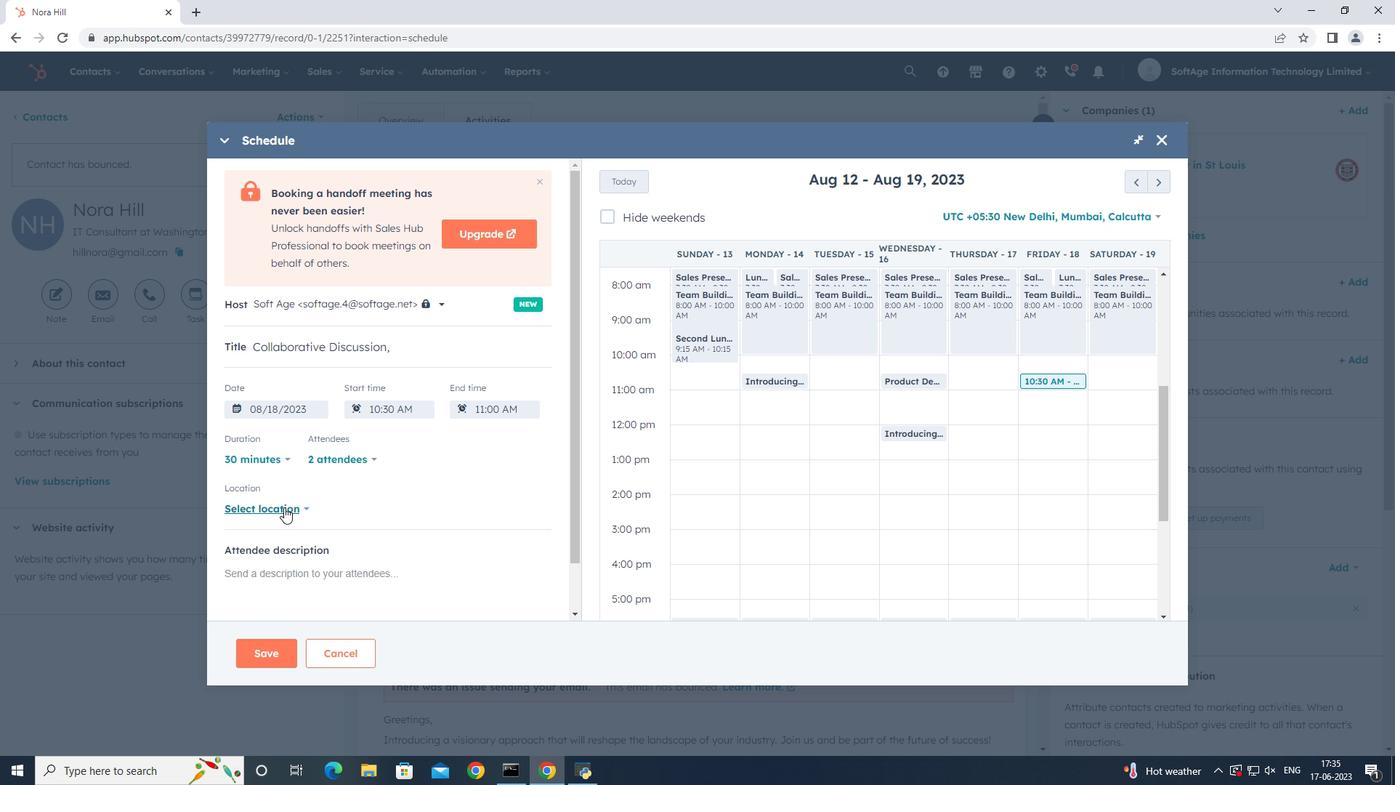 
Action: Mouse moved to (380, 468)
Screenshot: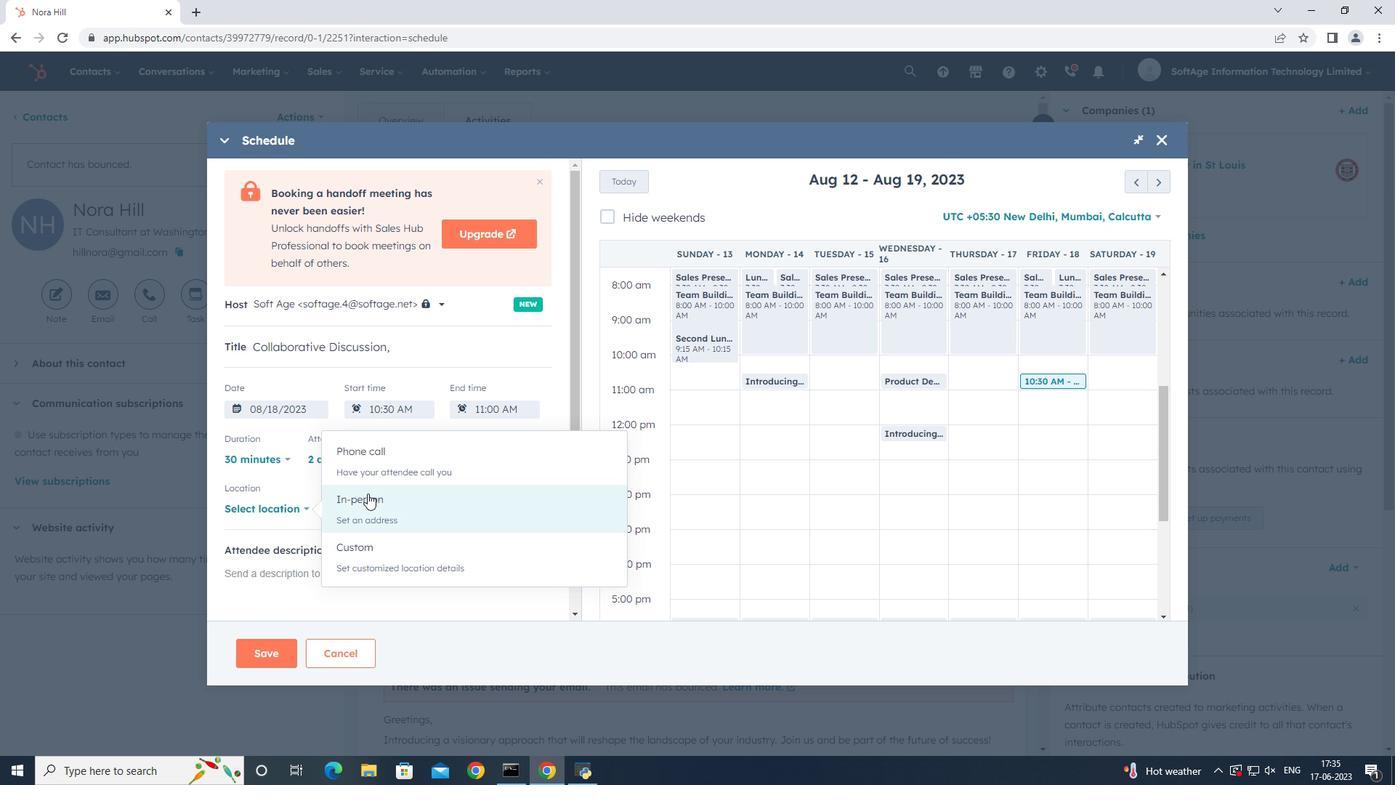 
Action: Mouse pressed left at (380, 468)
Screenshot: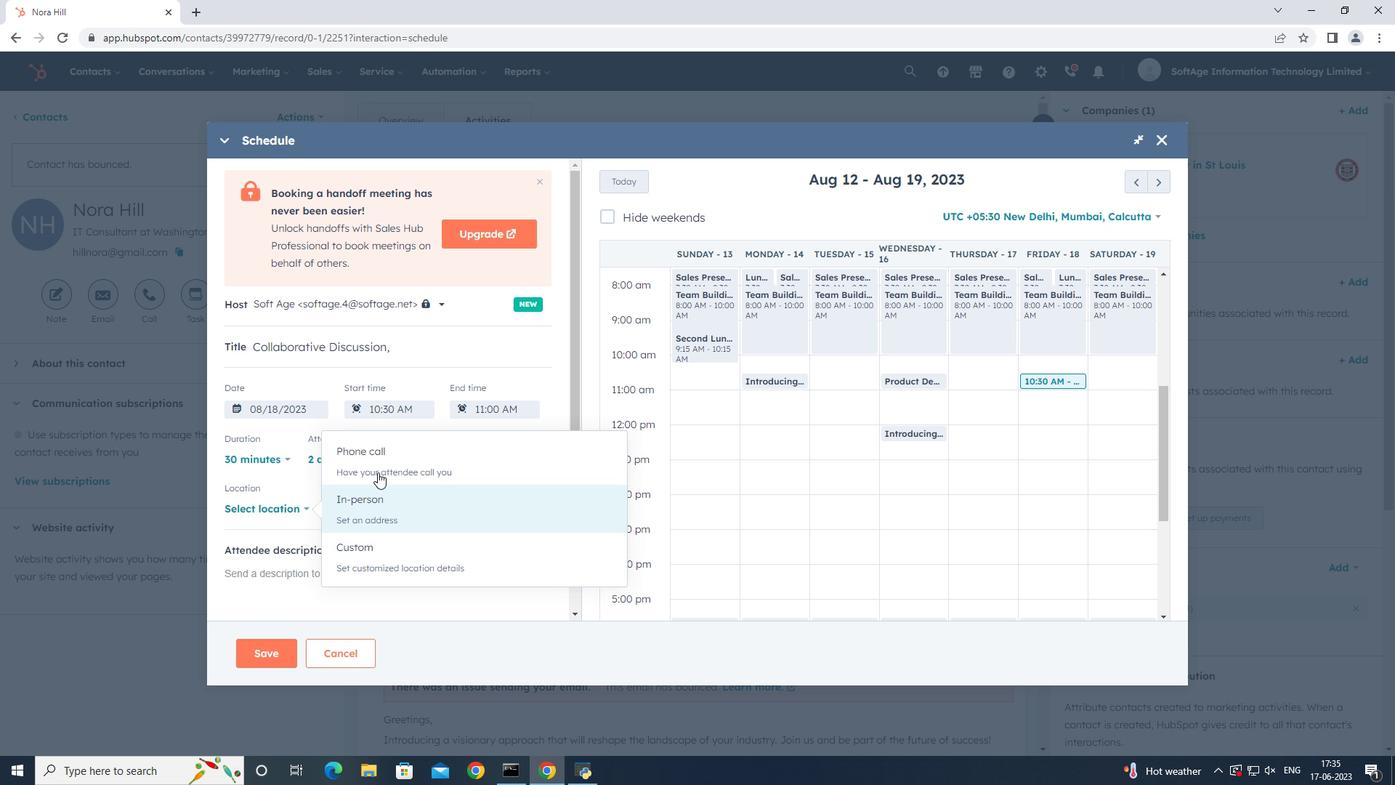 
Action: Mouse moved to (390, 504)
Screenshot: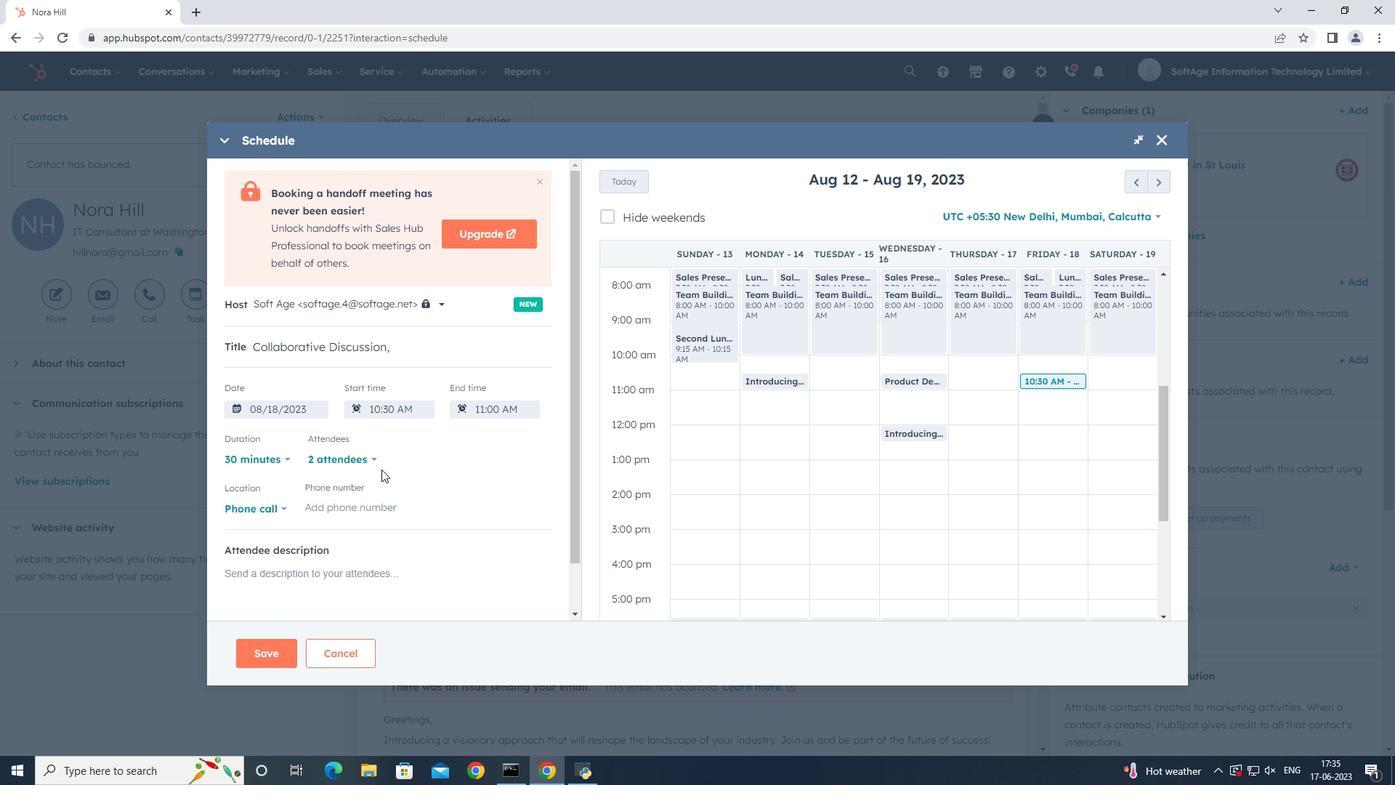 
Action: Mouse pressed left at (390, 504)
Screenshot: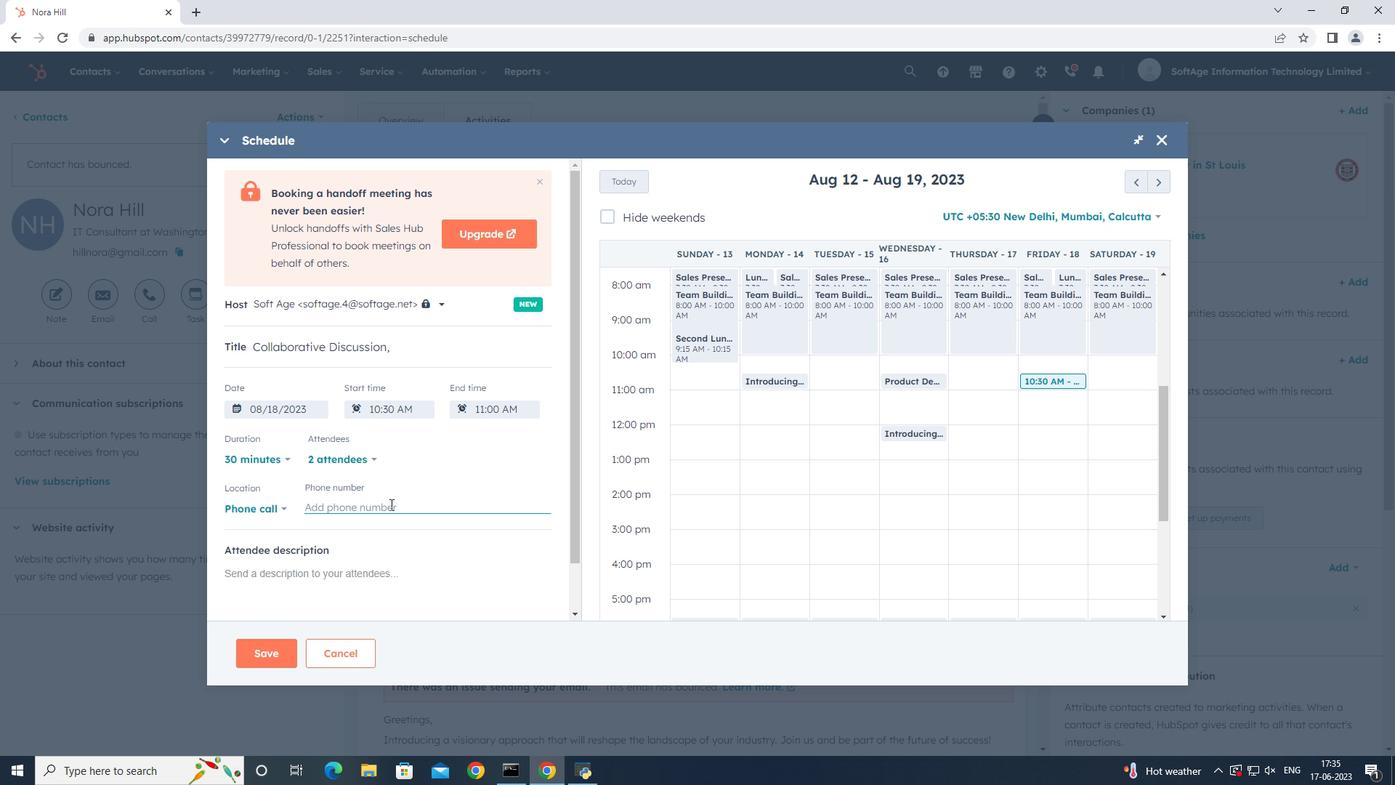 
Action: Mouse moved to (390, 505)
Screenshot: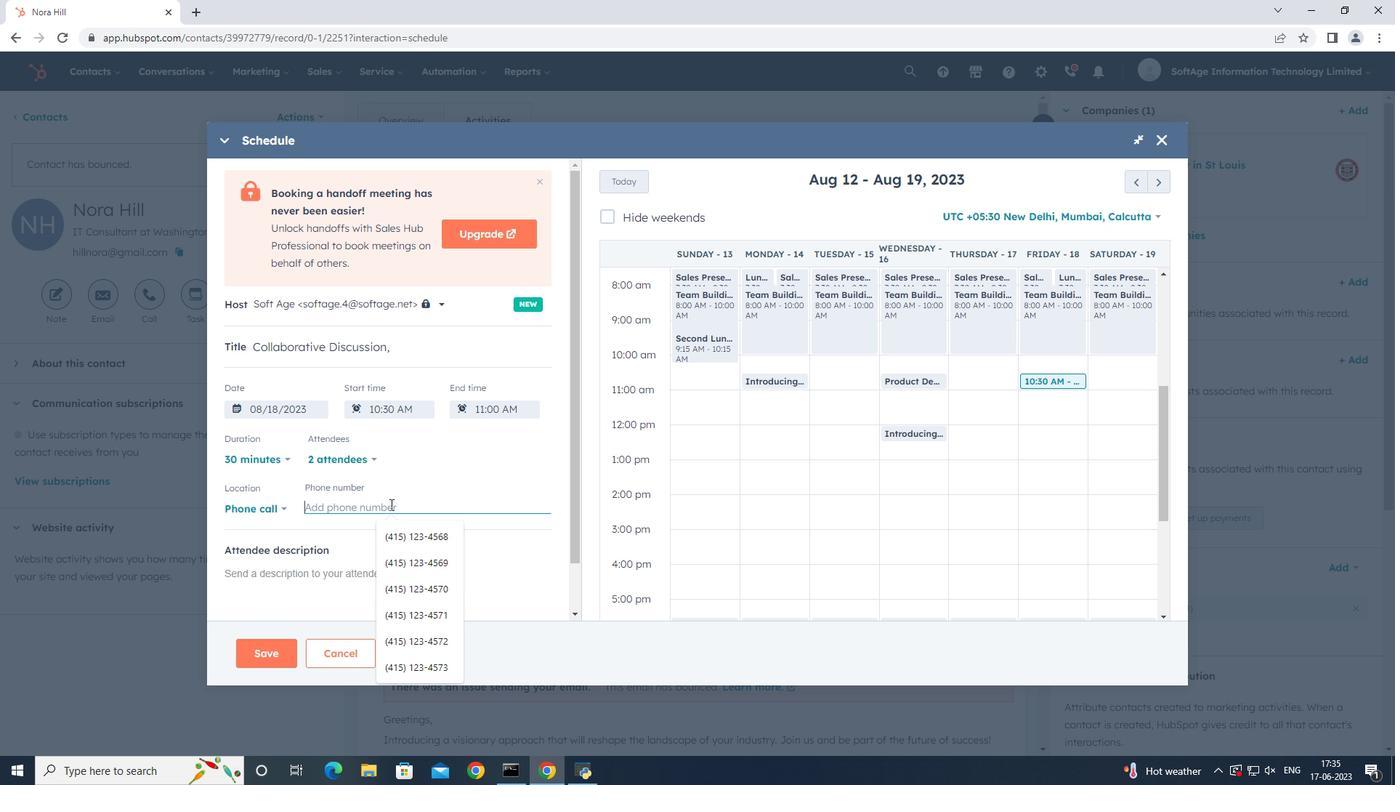 
Action: Key pressed <Key.shift_r>(415<Key.shift_r>)<Key.space>123-4610
Screenshot: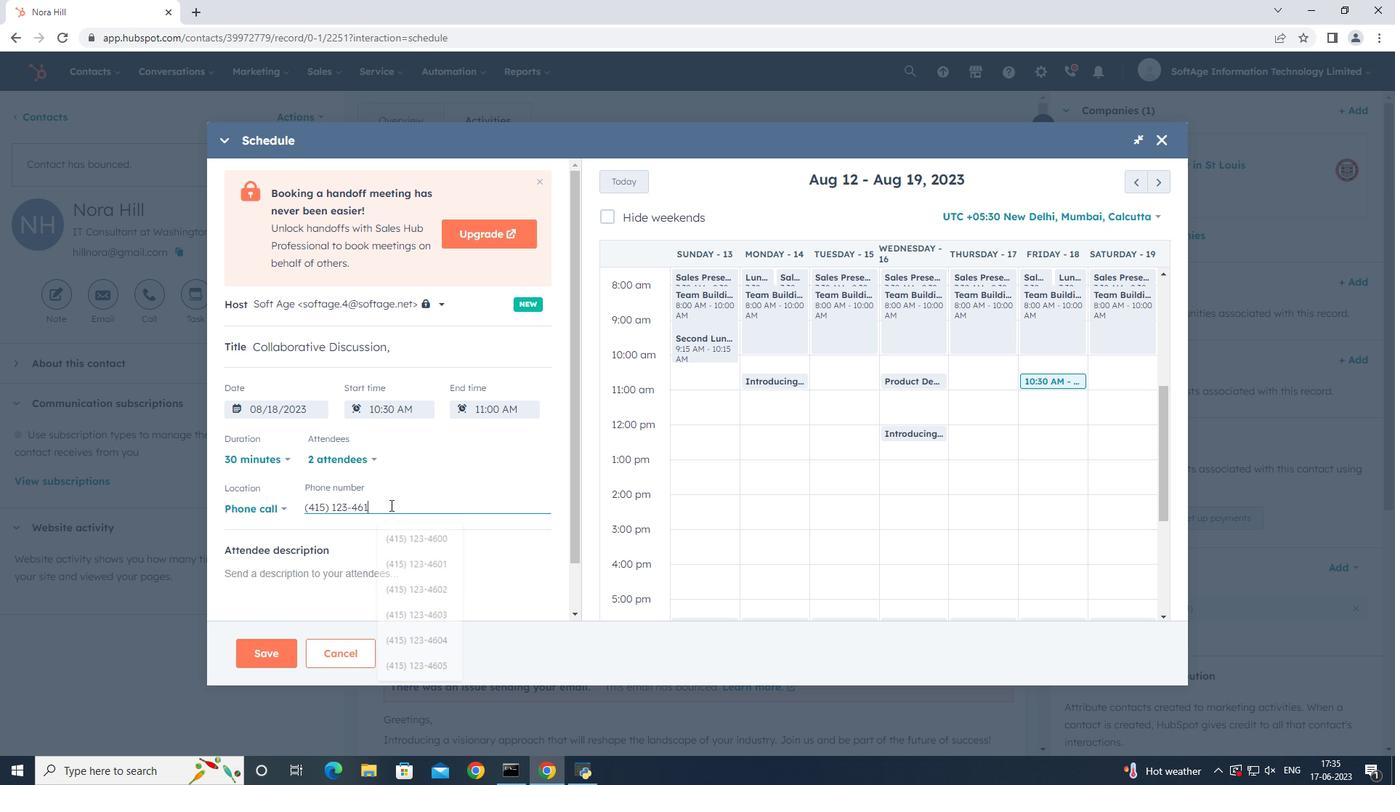 
Action: Mouse moved to (394, 581)
Screenshot: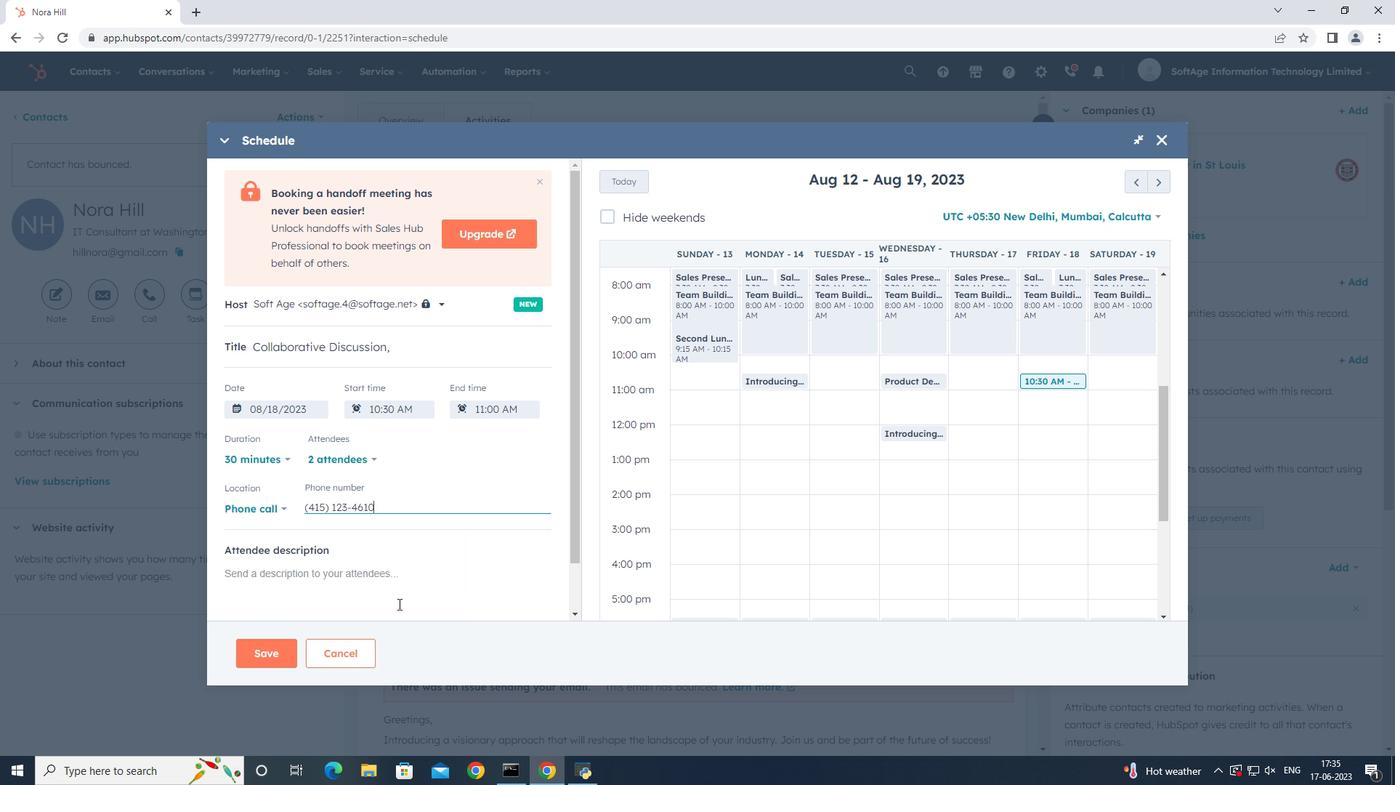 
Action: Mouse pressed left at (394, 581)
Screenshot: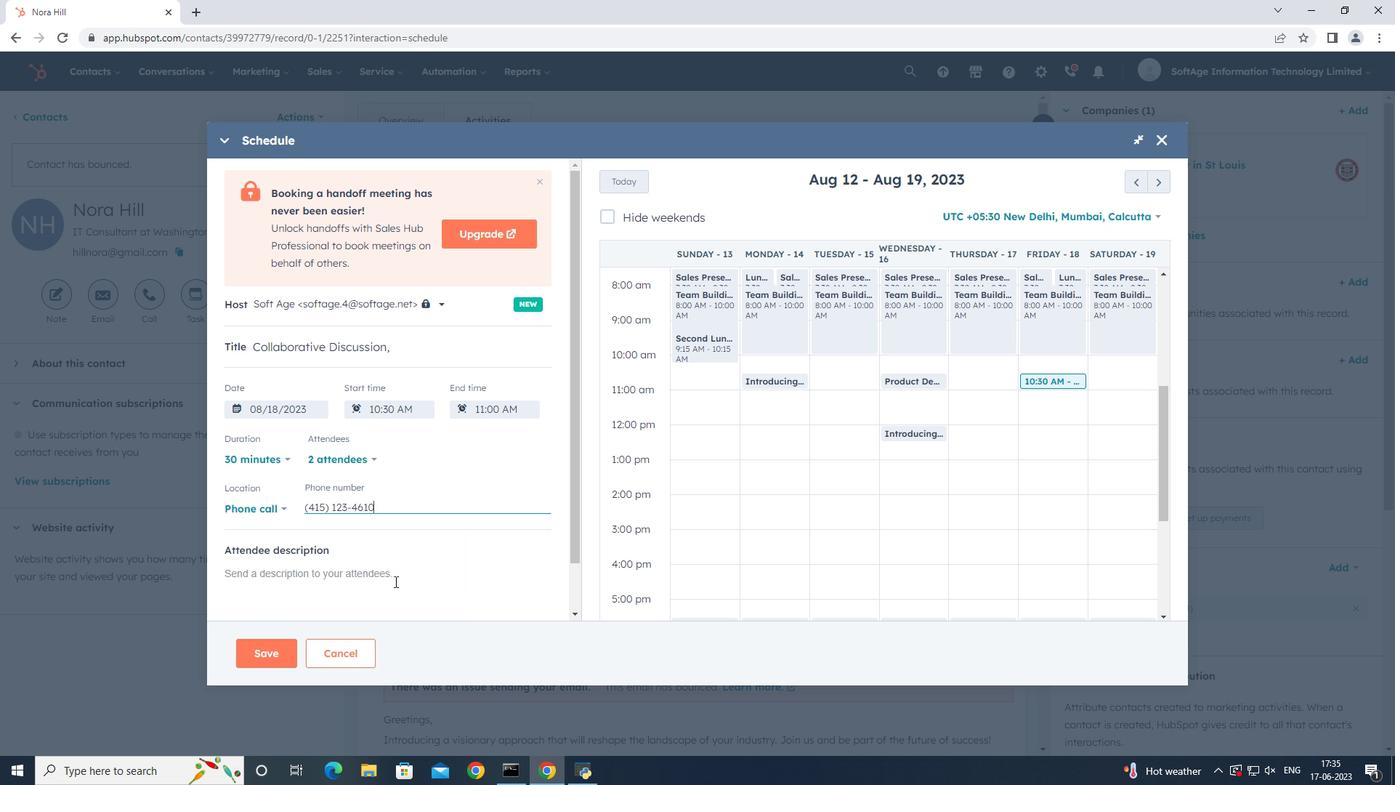 
Action: Mouse moved to (472, 562)
Screenshot: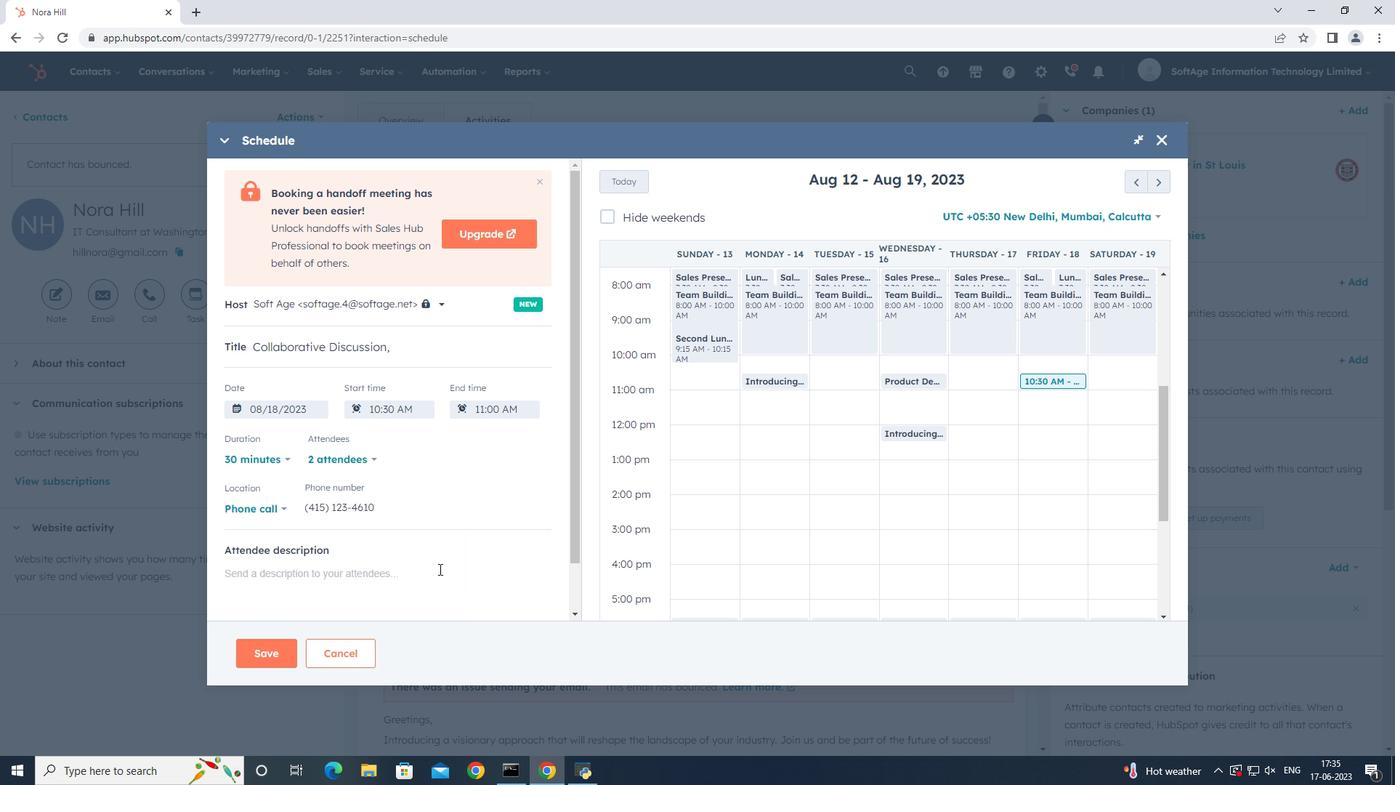 
Action: Key pressed <Key.shift>For<Key.space>further<Key.space>discussion<Key.space>on<Key.space>products,<Key.space>kindly<Key.space>join<Key.space>the<Key.space>meeting..
Screenshot: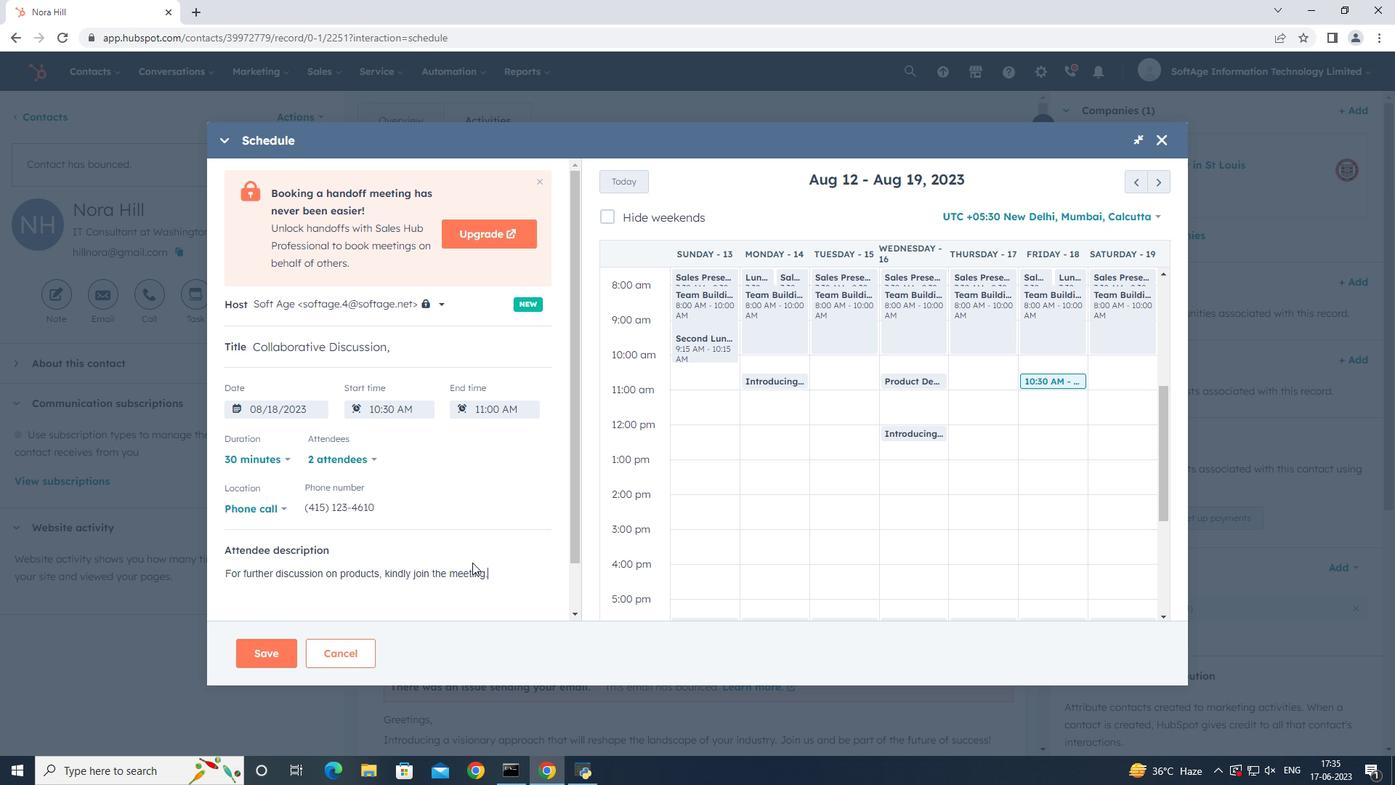 
Action: Mouse moved to (260, 657)
Screenshot: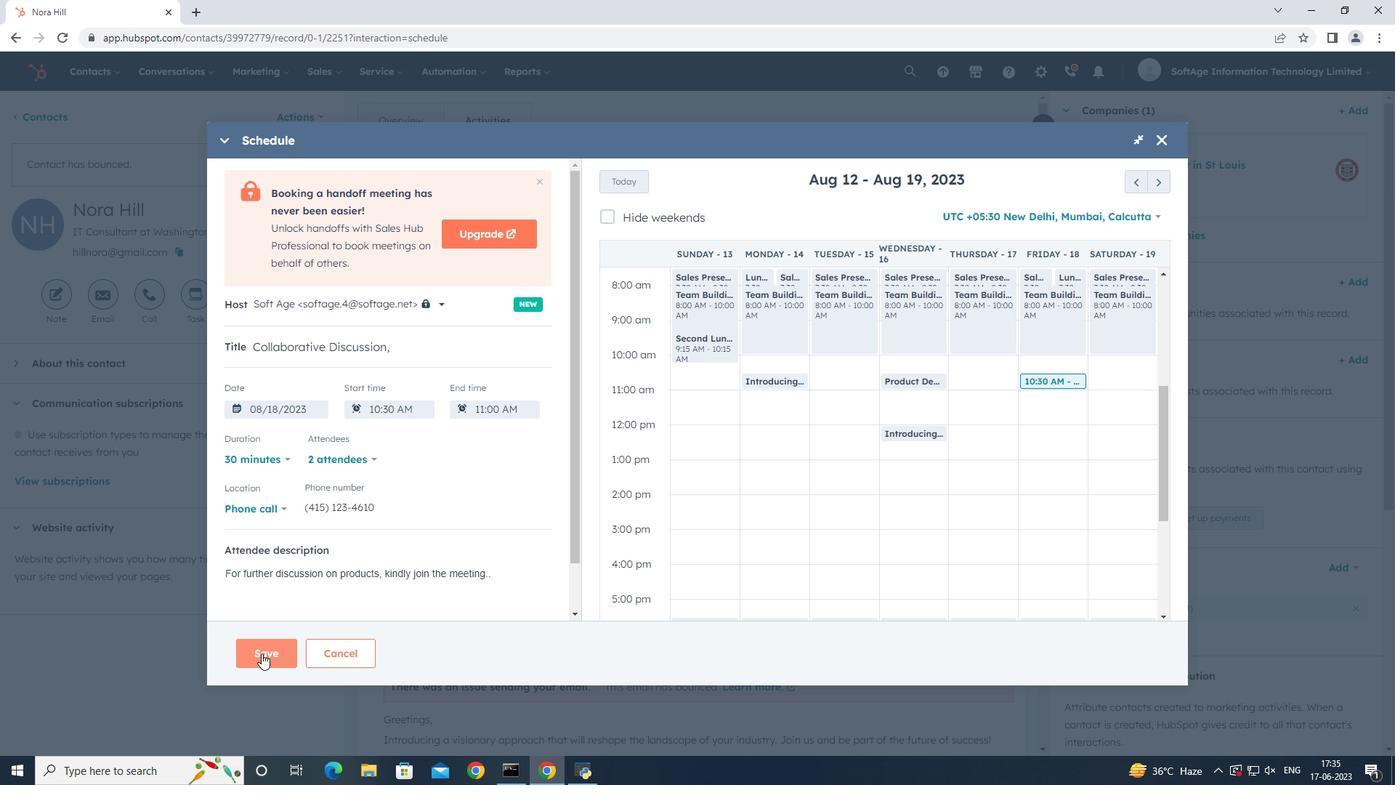 
Action: Mouse pressed left at (260, 657)
Screenshot: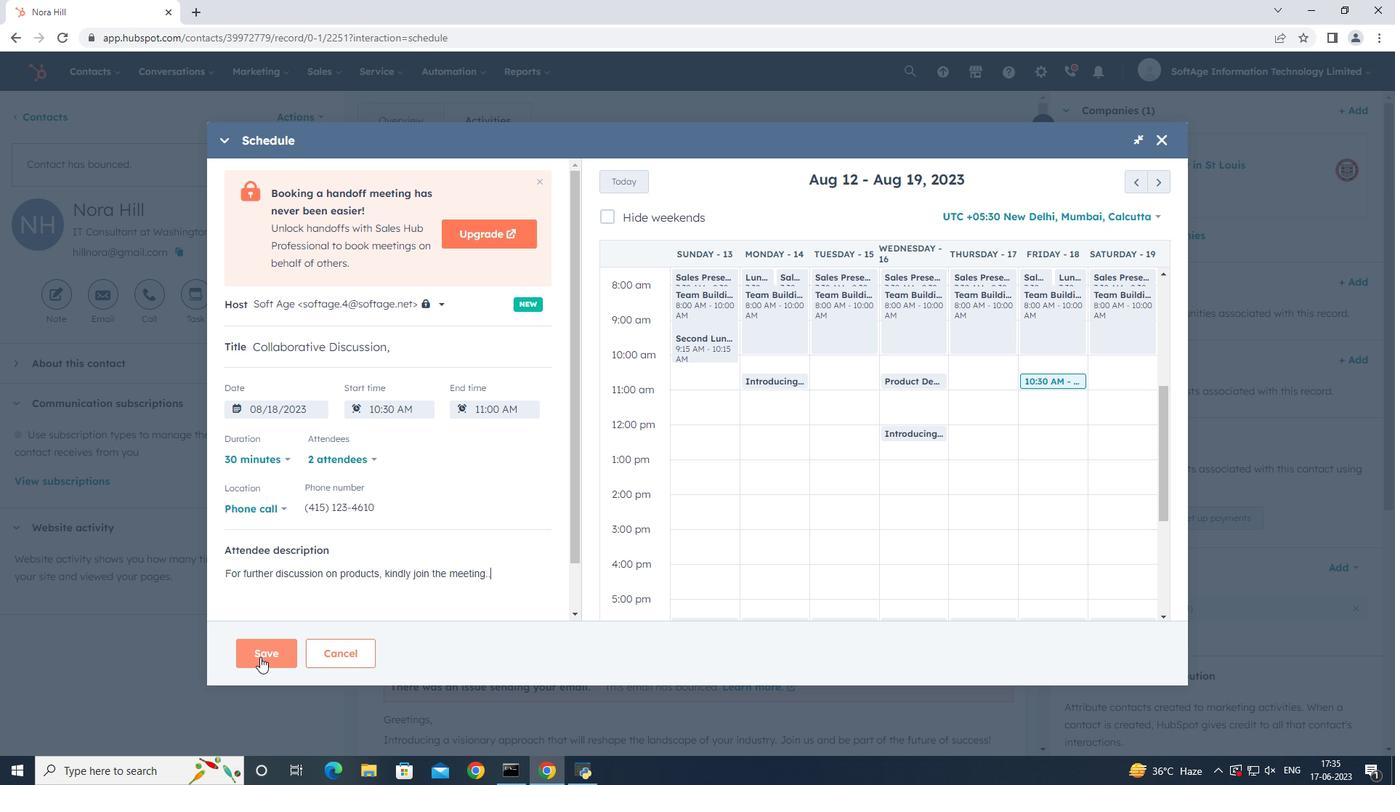 
Action: Mouse moved to (790, 458)
Screenshot: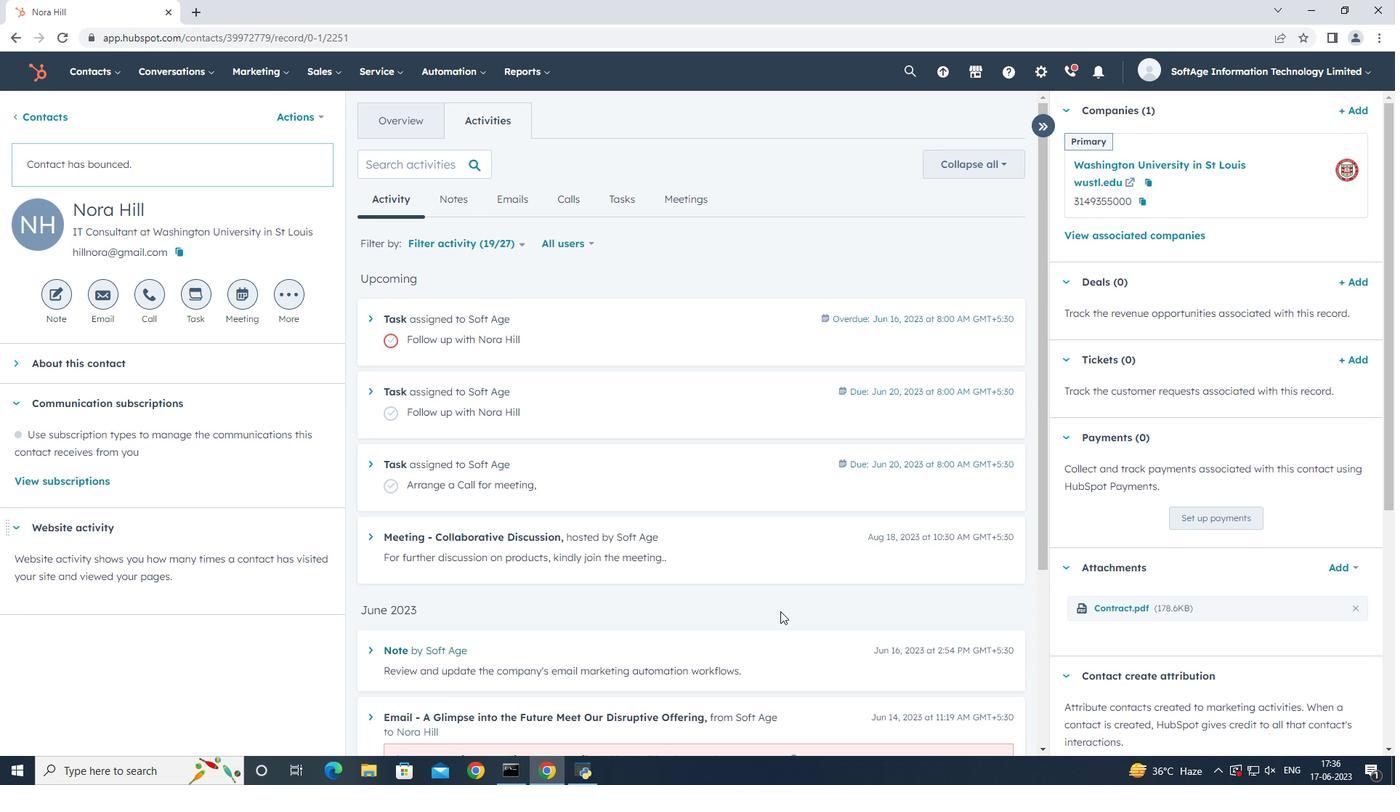 
